 Task: Look for space in Pamplona, Spain from 1st July, 2023 to 8th July, 2023 for 2 adults, 1 child in price range Rs.15000 to Rs.20000. Place can be entire place with 1  bedroom having 1 bed and 1 bathroom. Property type can be house, flat, guest house, hotel. Amenities needed are: washing machine. Booking option can be shelf check-in. Required host language is English.
Action: Mouse moved to (283, 135)
Screenshot: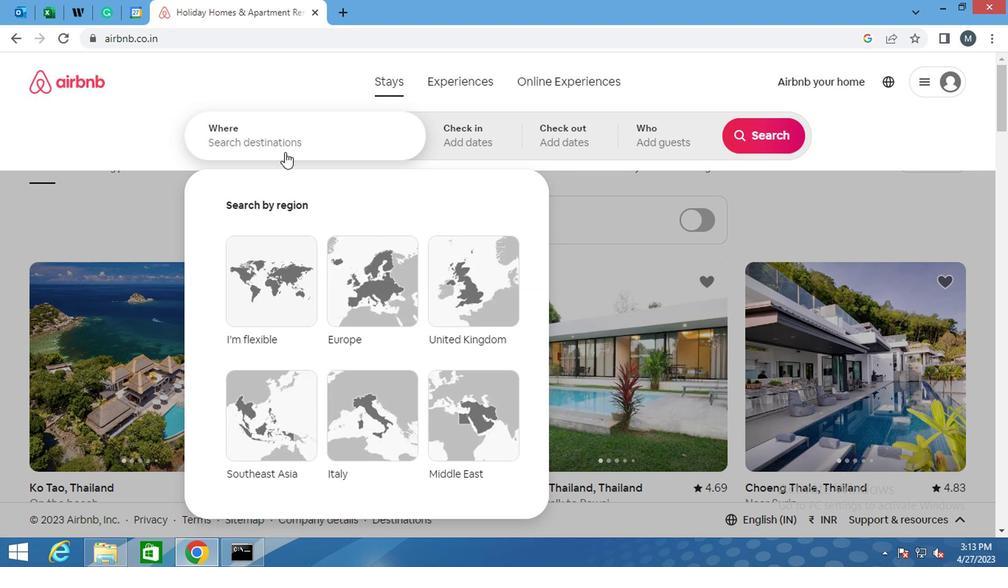 
Action: Mouse pressed left at (283, 135)
Screenshot: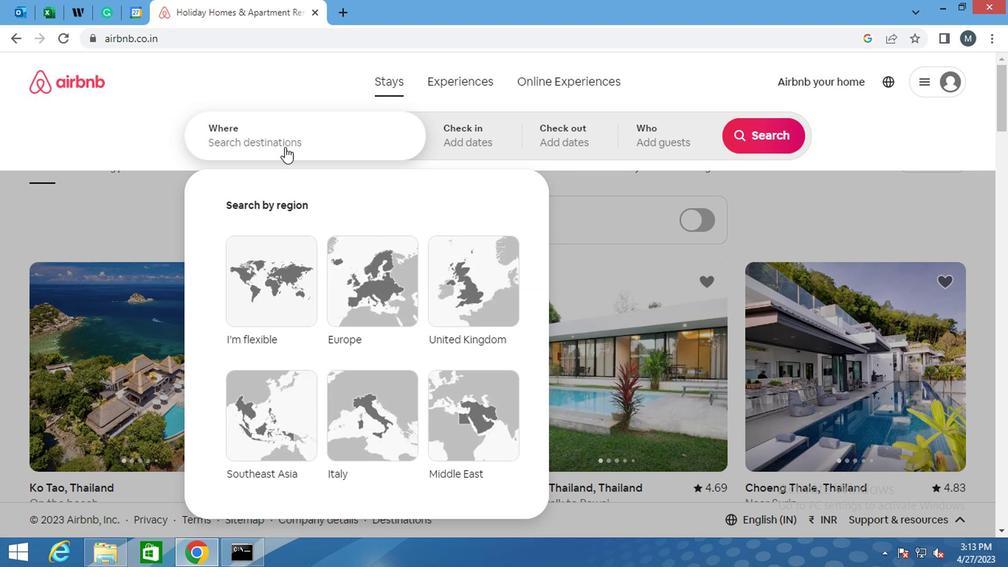 
Action: Key pressed <Key.shift><Key.shift><Key.shift>PAMN<Key.backspace>PLO
Screenshot: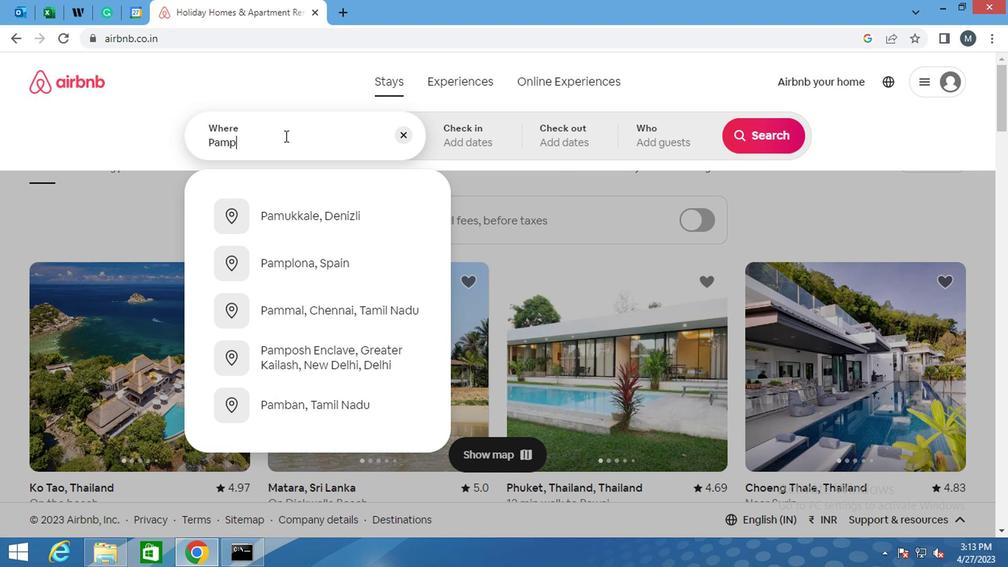 
Action: Mouse moved to (291, 227)
Screenshot: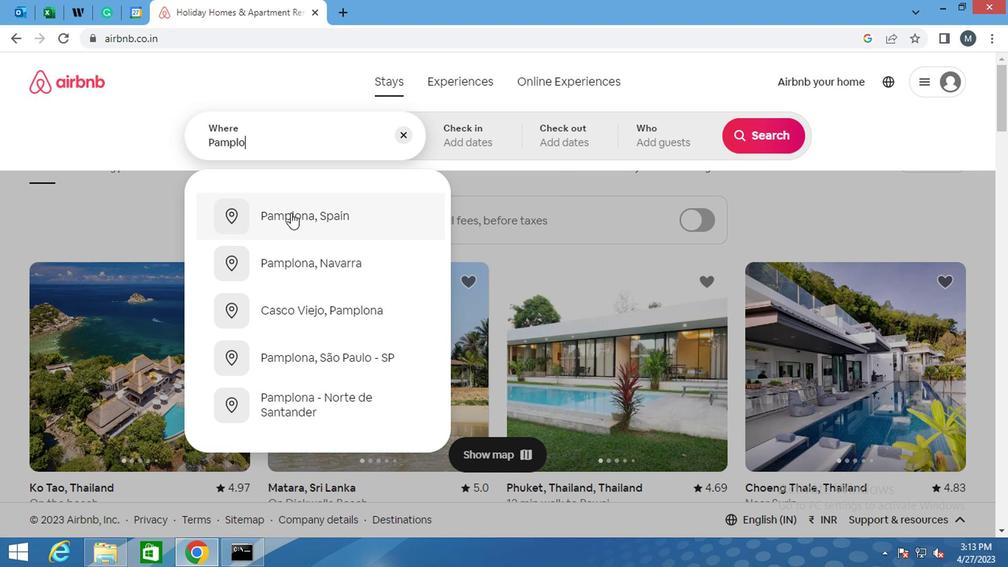 
Action: Mouse pressed left at (291, 227)
Screenshot: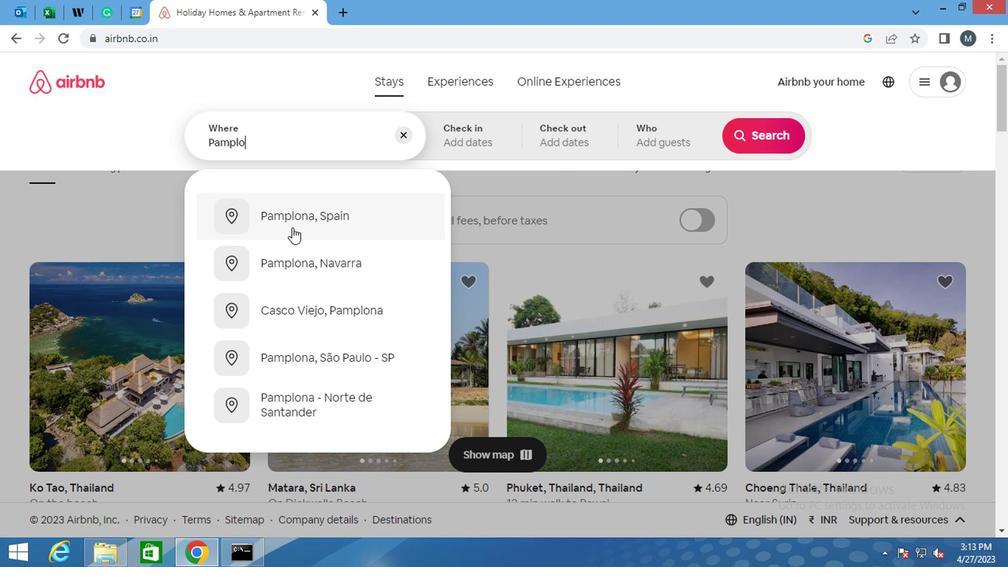 
Action: Mouse moved to (751, 255)
Screenshot: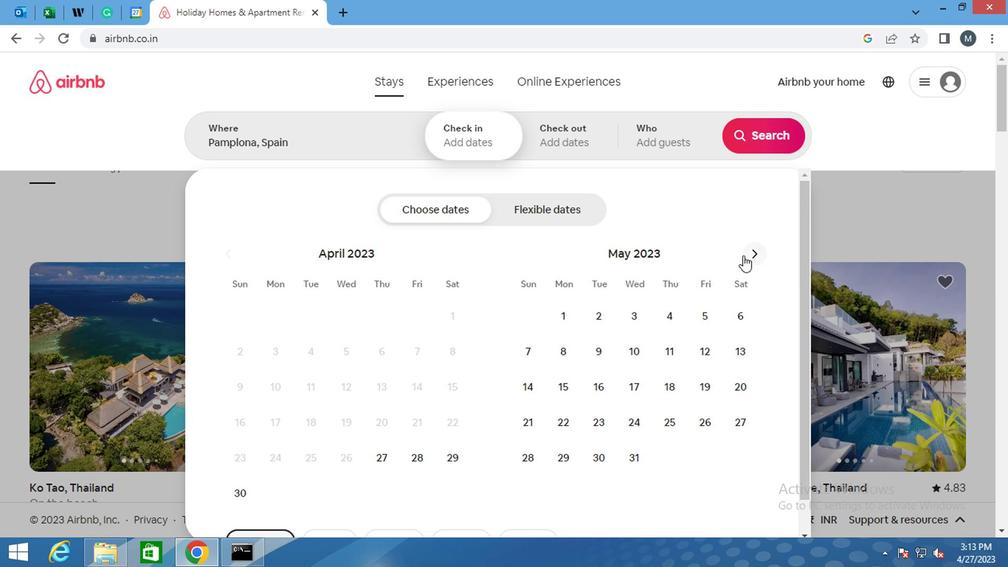 
Action: Mouse pressed left at (751, 255)
Screenshot: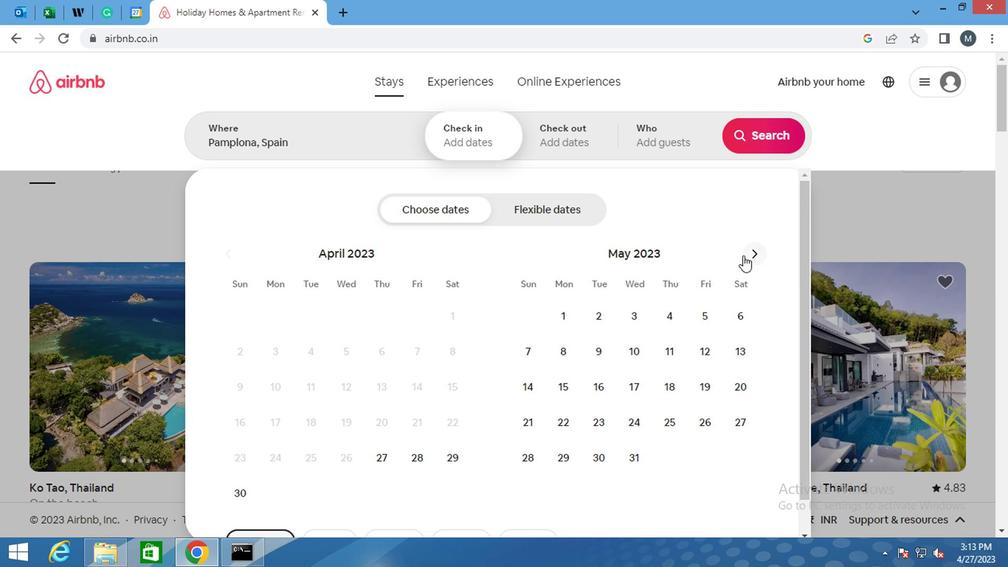 
Action: Mouse pressed left at (751, 255)
Screenshot: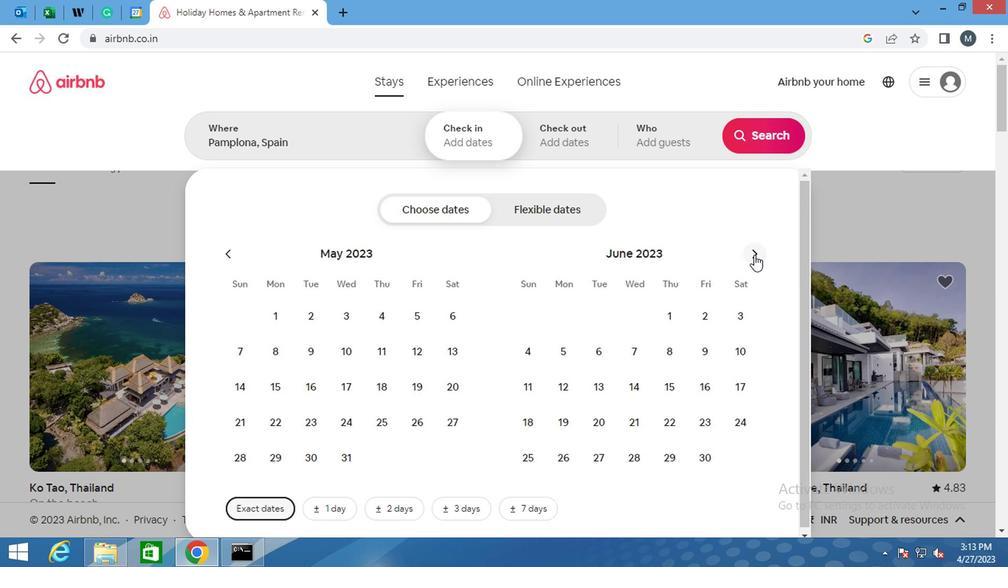 
Action: Mouse moved to (737, 316)
Screenshot: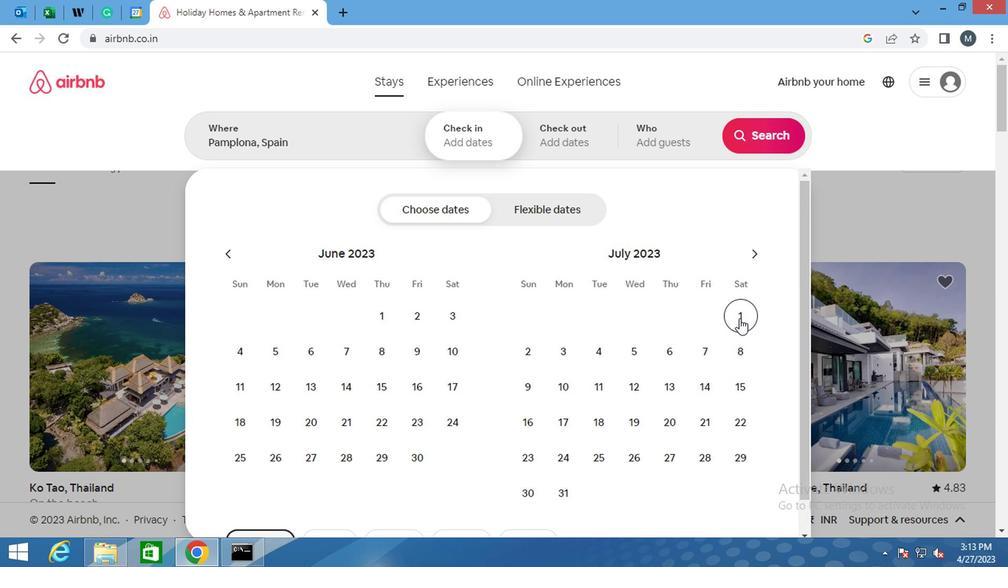 
Action: Mouse pressed left at (737, 316)
Screenshot: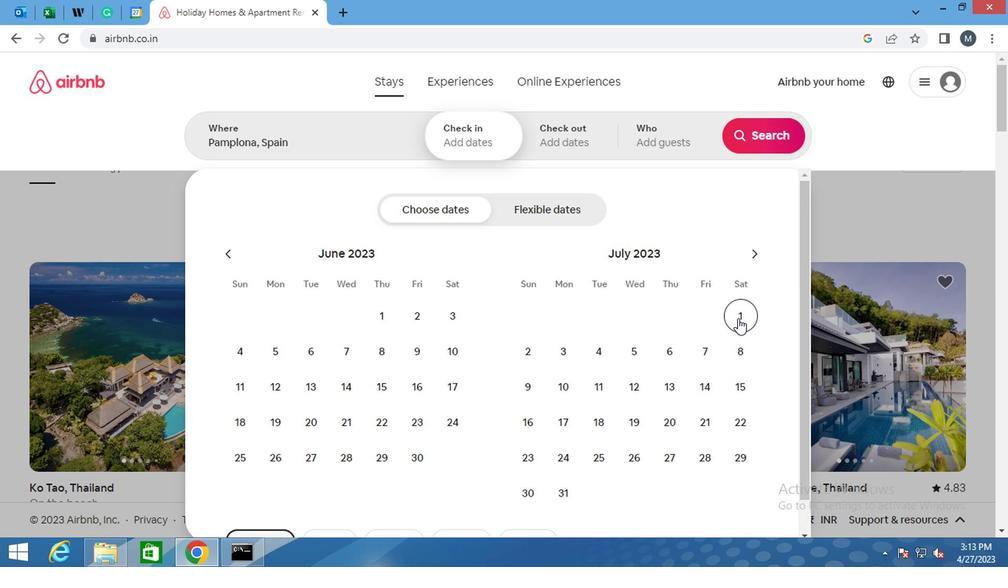 
Action: Mouse moved to (735, 346)
Screenshot: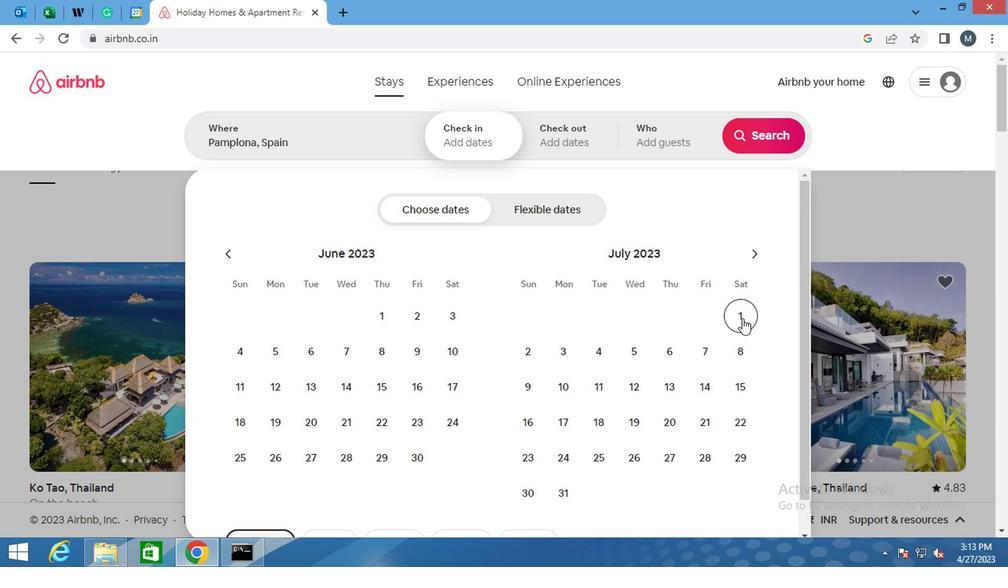 
Action: Mouse pressed left at (735, 346)
Screenshot: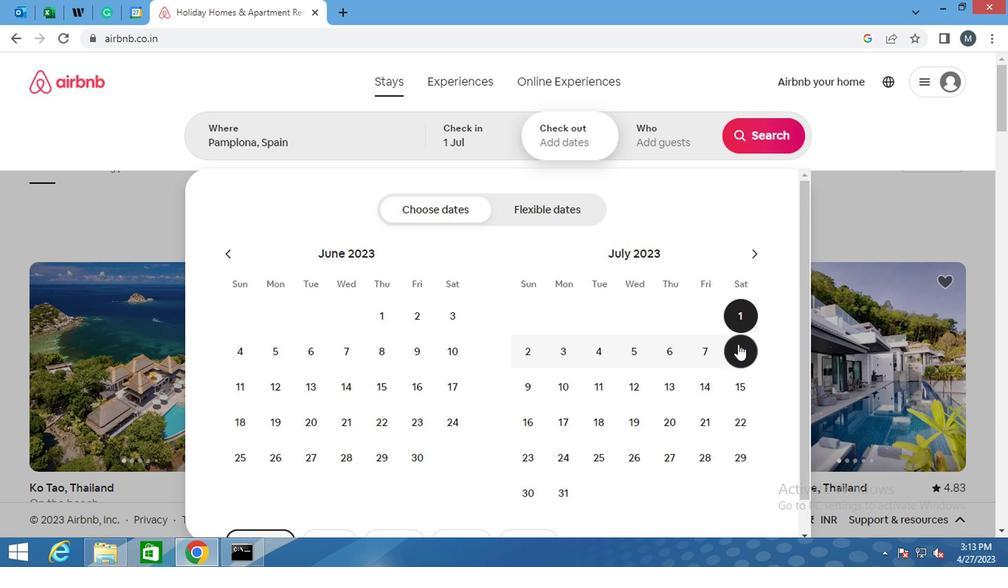 
Action: Mouse moved to (682, 142)
Screenshot: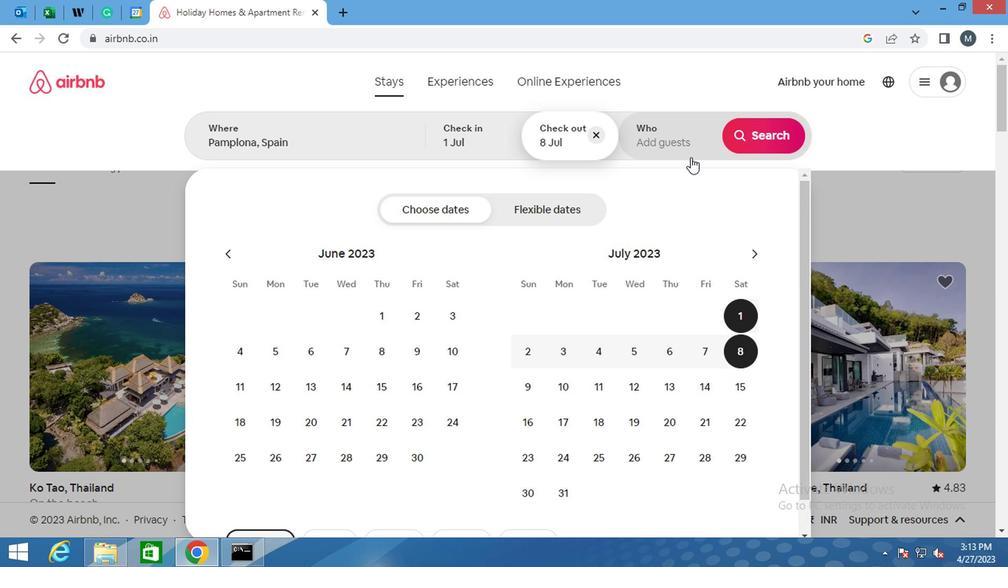 
Action: Mouse pressed left at (682, 142)
Screenshot: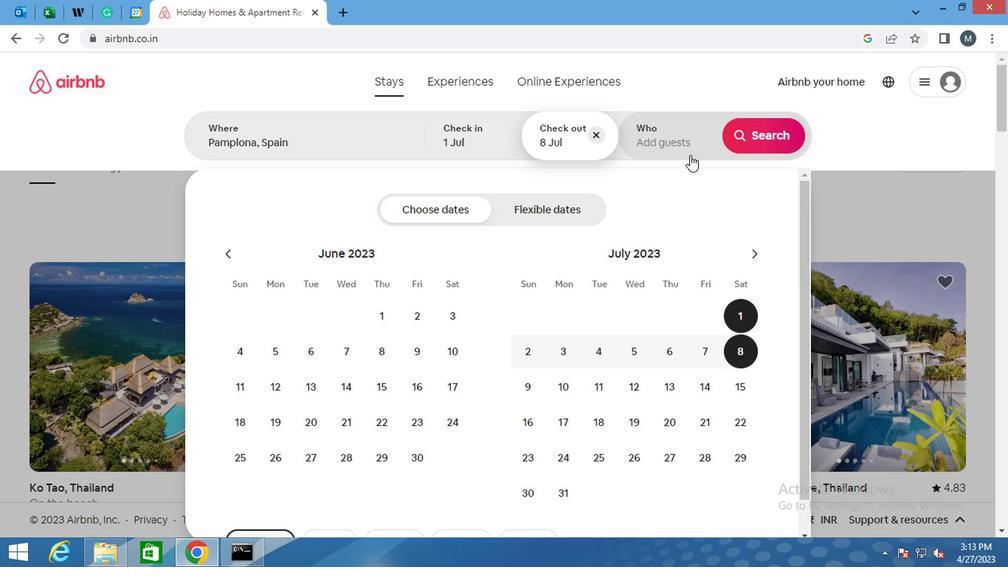 
Action: Mouse moved to (770, 209)
Screenshot: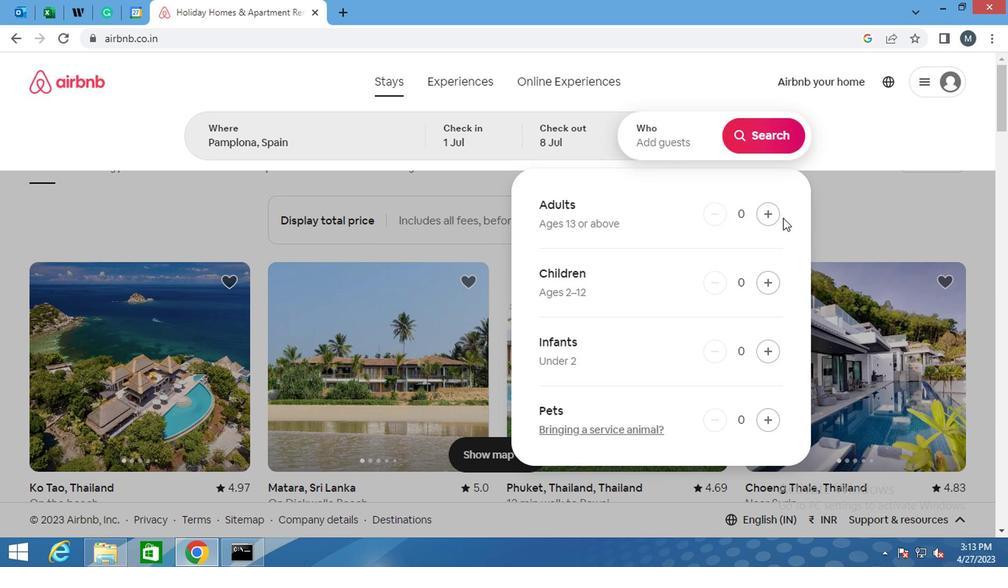 
Action: Mouse pressed left at (770, 209)
Screenshot: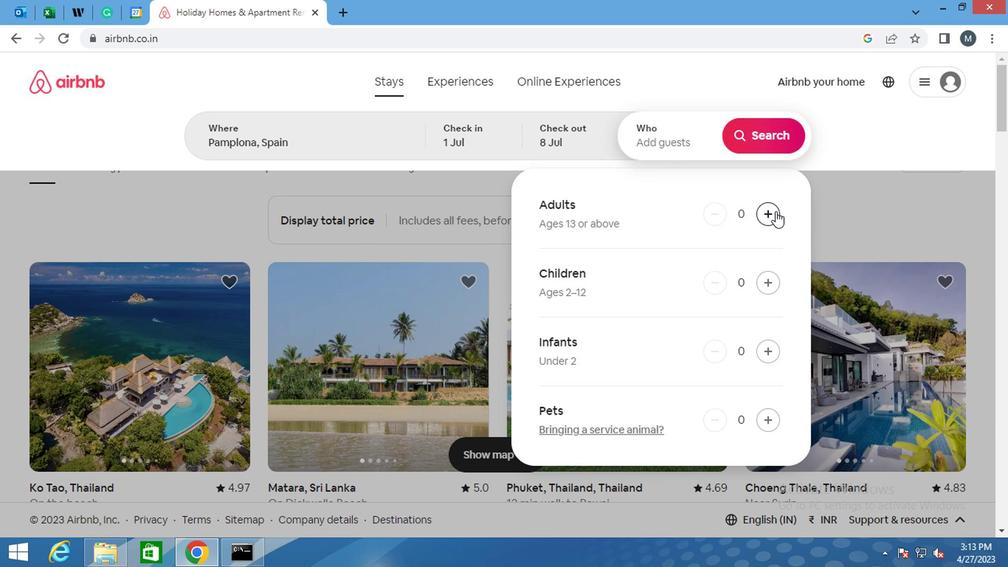 
Action: Mouse pressed left at (770, 209)
Screenshot: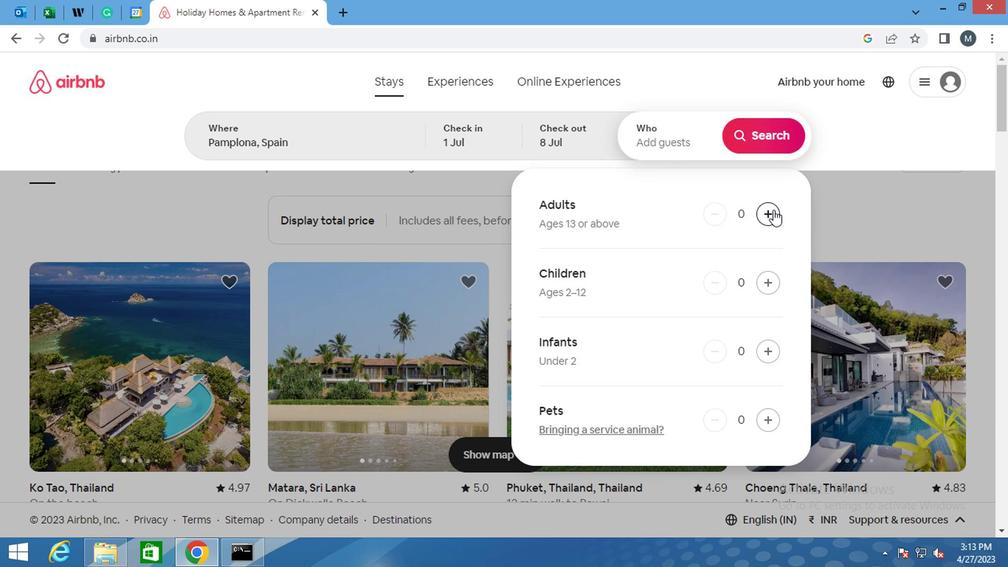 
Action: Mouse moved to (759, 284)
Screenshot: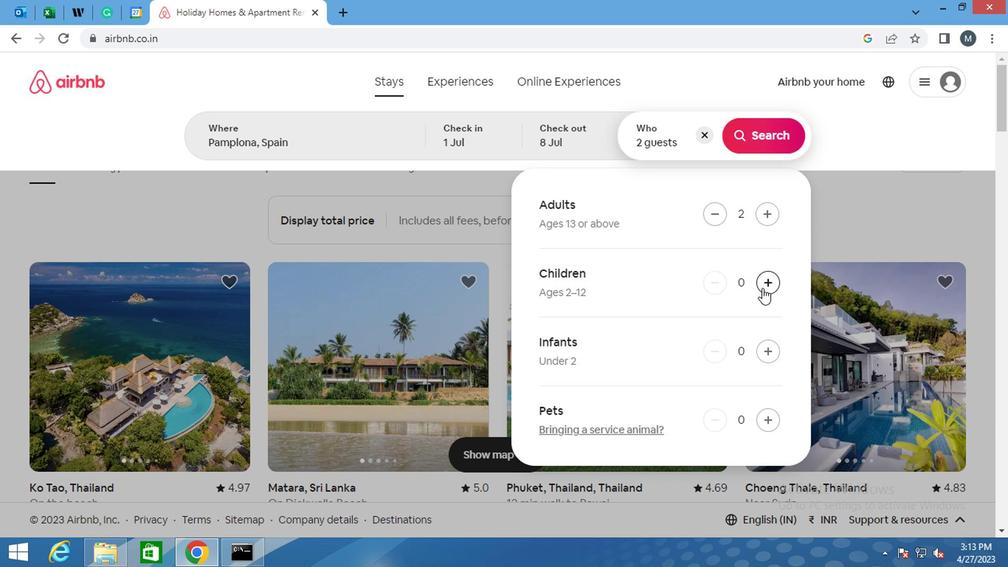 
Action: Mouse pressed left at (759, 284)
Screenshot: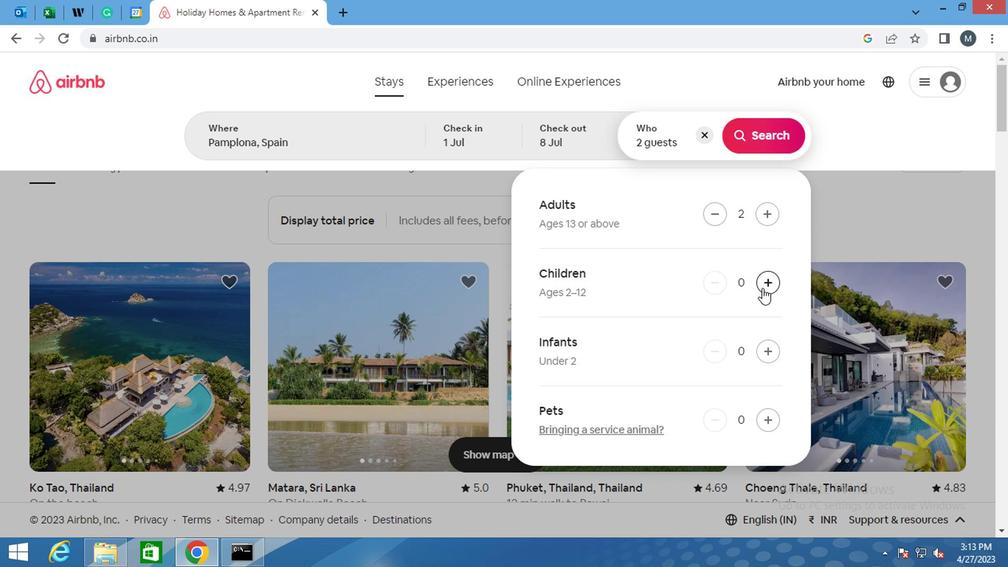 
Action: Mouse moved to (747, 140)
Screenshot: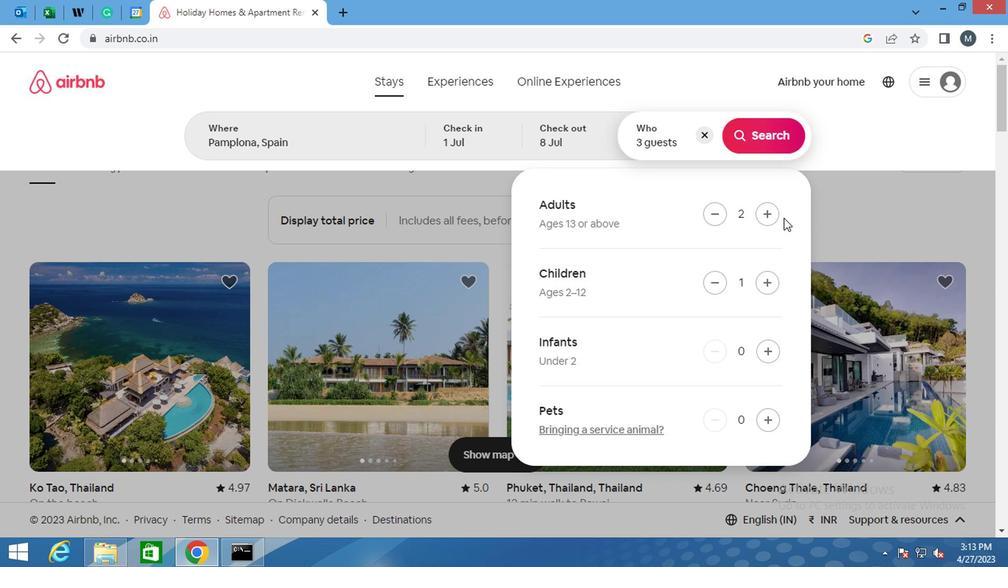 
Action: Mouse pressed left at (747, 140)
Screenshot: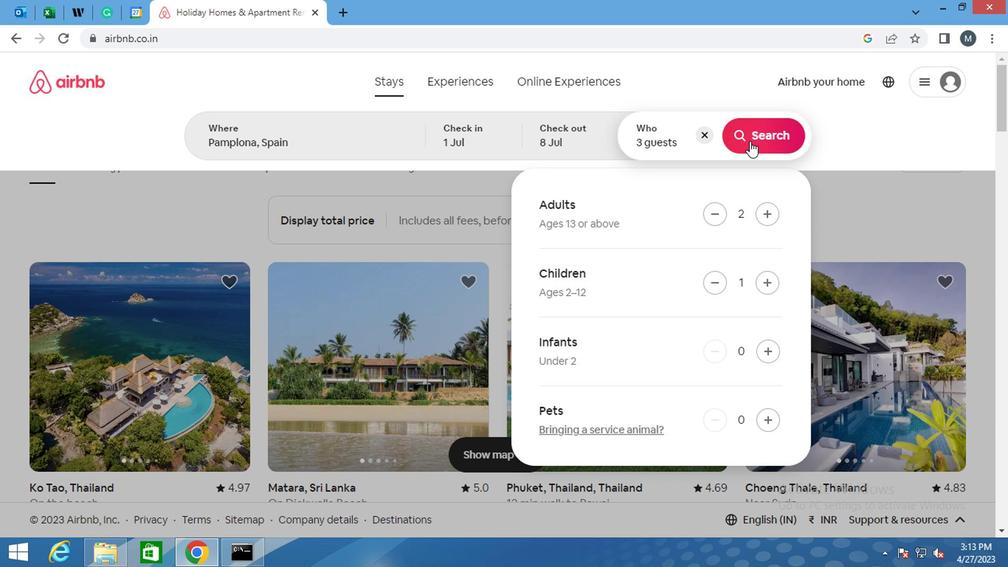 
Action: Mouse moved to (909, 139)
Screenshot: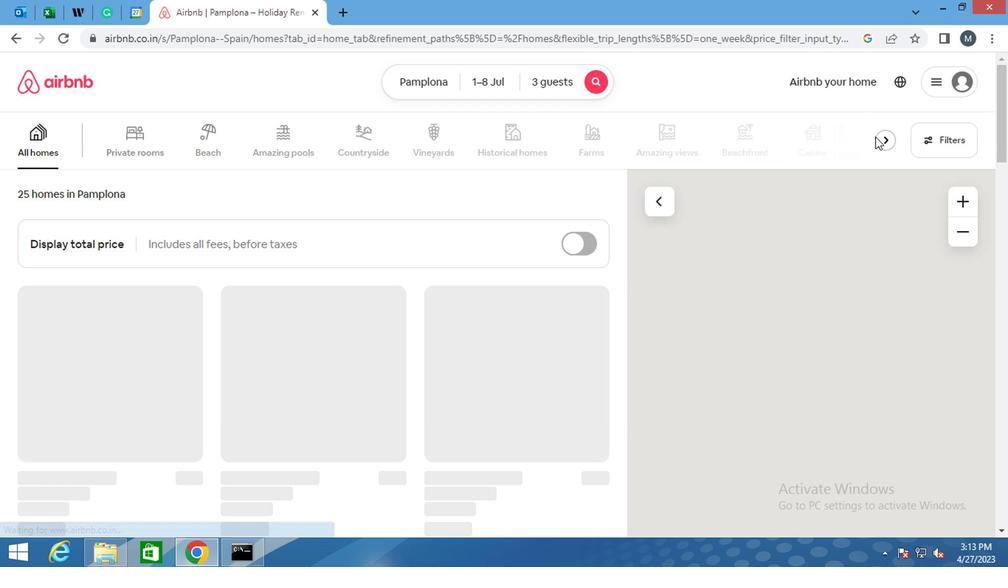 
Action: Mouse pressed left at (909, 139)
Screenshot: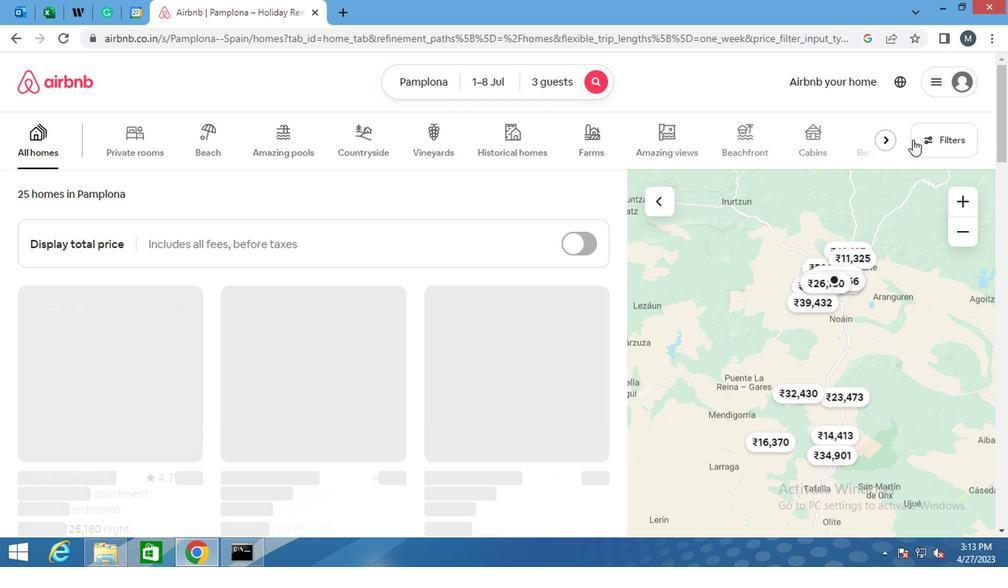 
Action: Mouse moved to (399, 323)
Screenshot: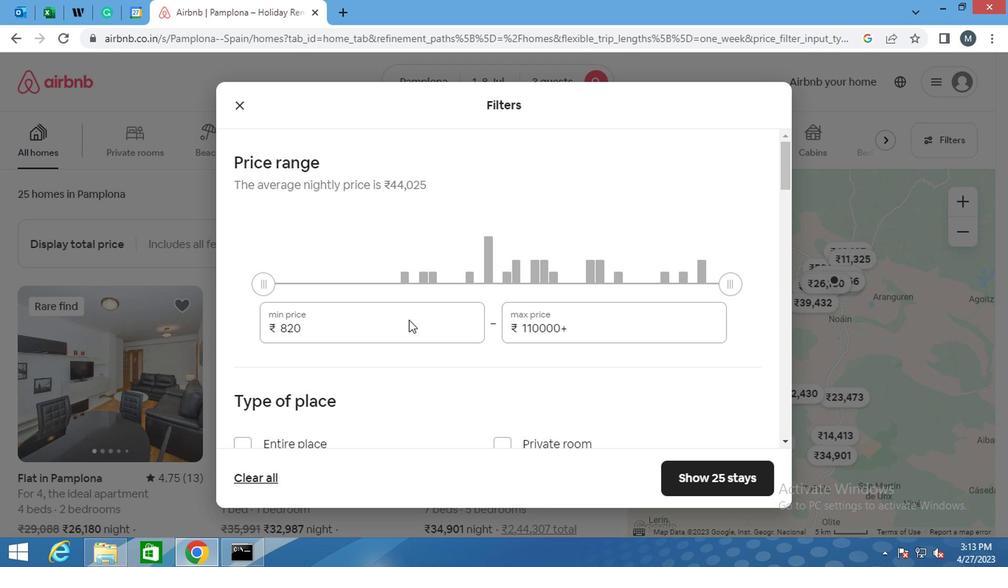 
Action: Mouse pressed left at (399, 323)
Screenshot: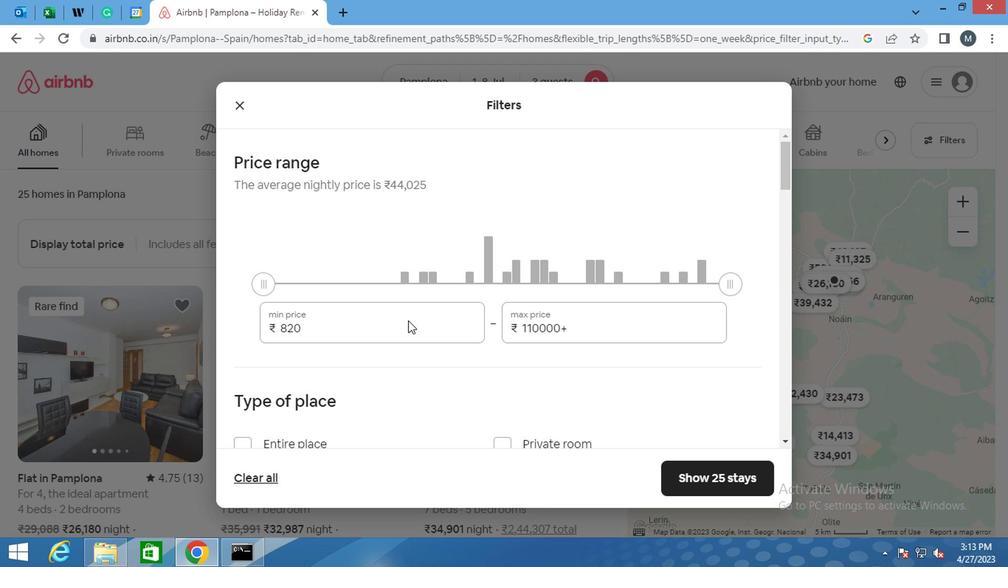 
Action: Mouse pressed left at (399, 323)
Screenshot: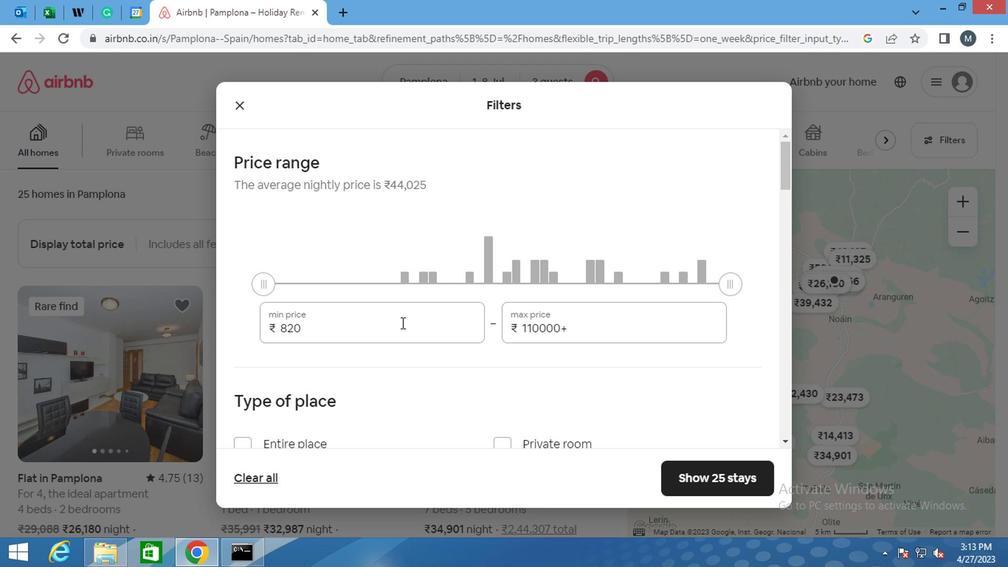 
Action: Mouse moved to (399, 323)
Screenshot: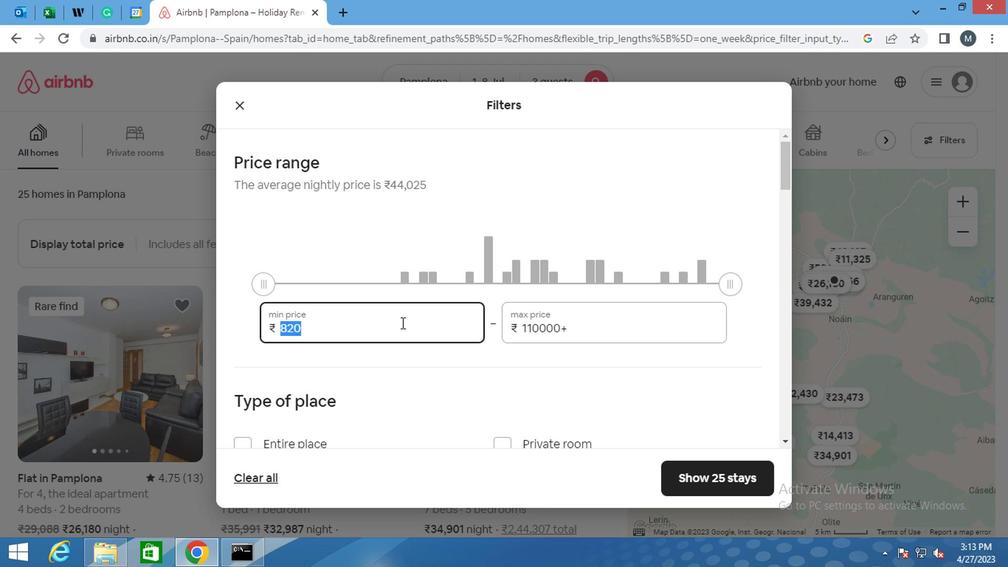 
Action: Key pressed 15000
Screenshot: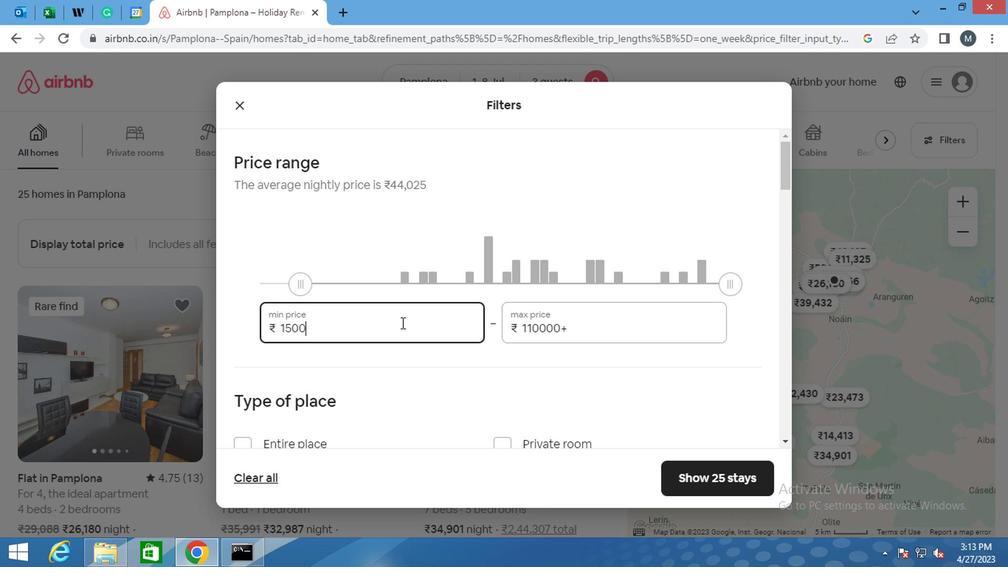 
Action: Mouse moved to (590, 326)
Screenshot: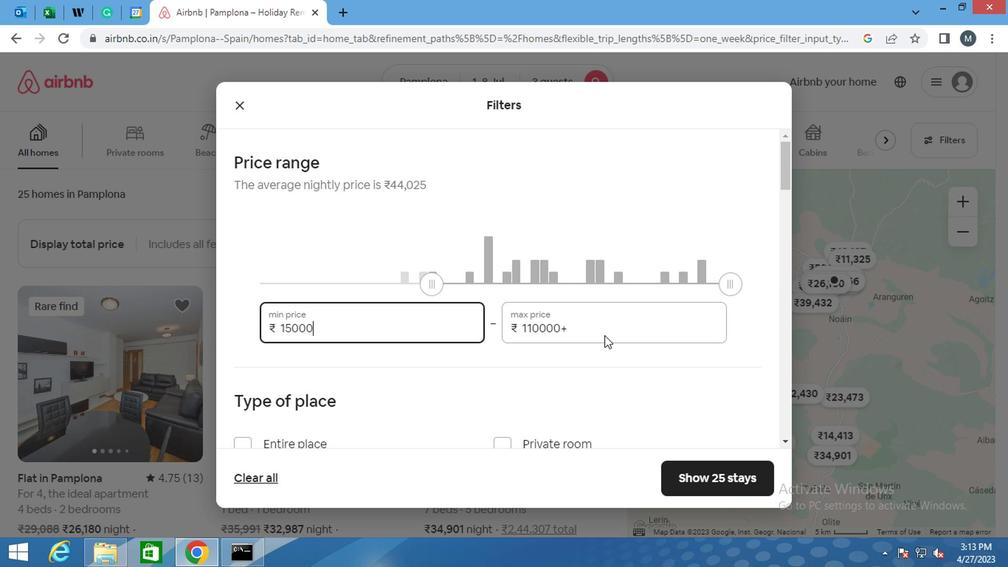 
Action: Mouse pressed left at (590, 326)
Screenshot: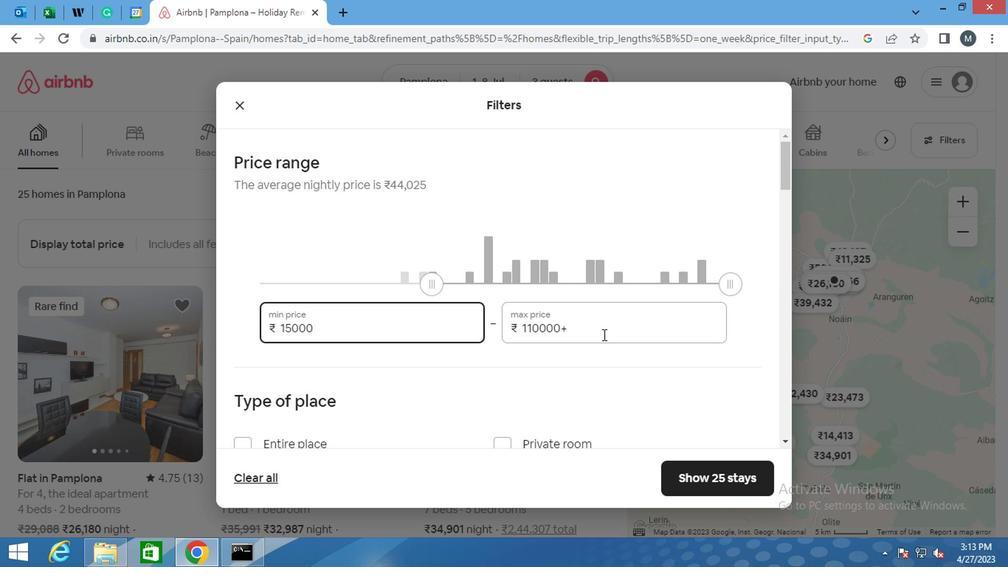 
Action: Mouse moved to (491, 330)
Screenshot: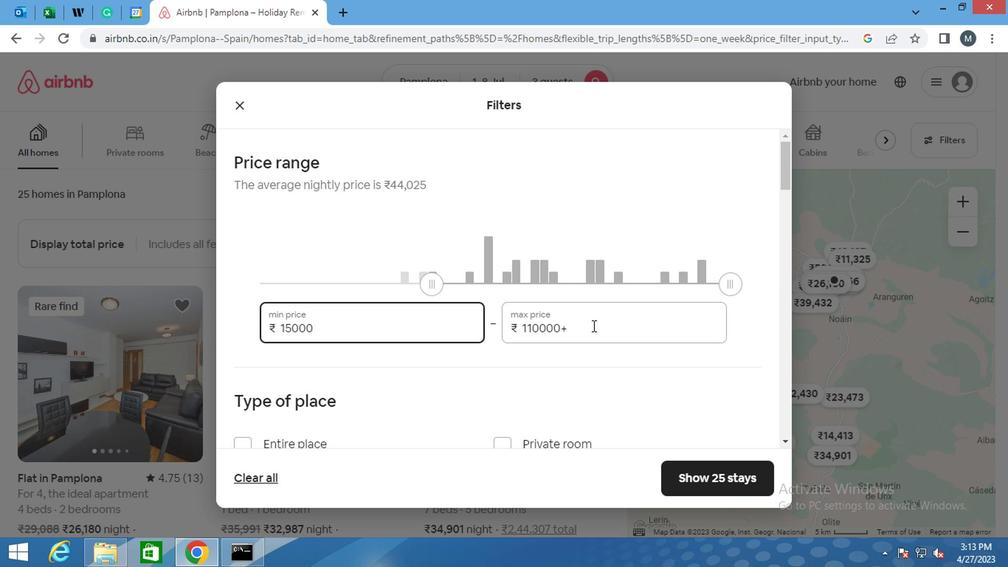 
Action: Key pressed 20000
Screenshot: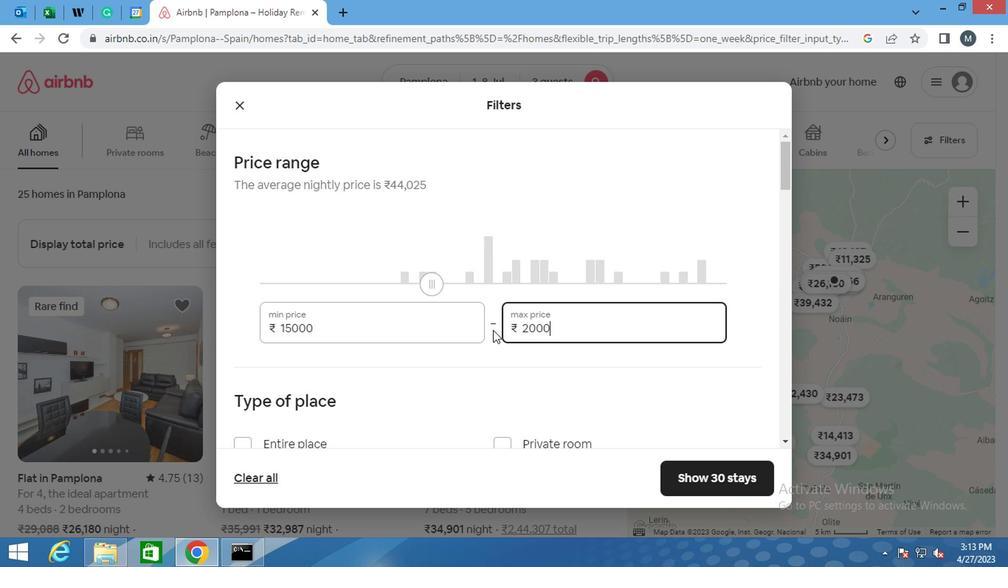 
Action: Mouse moved to (468, 309)
Screenshot: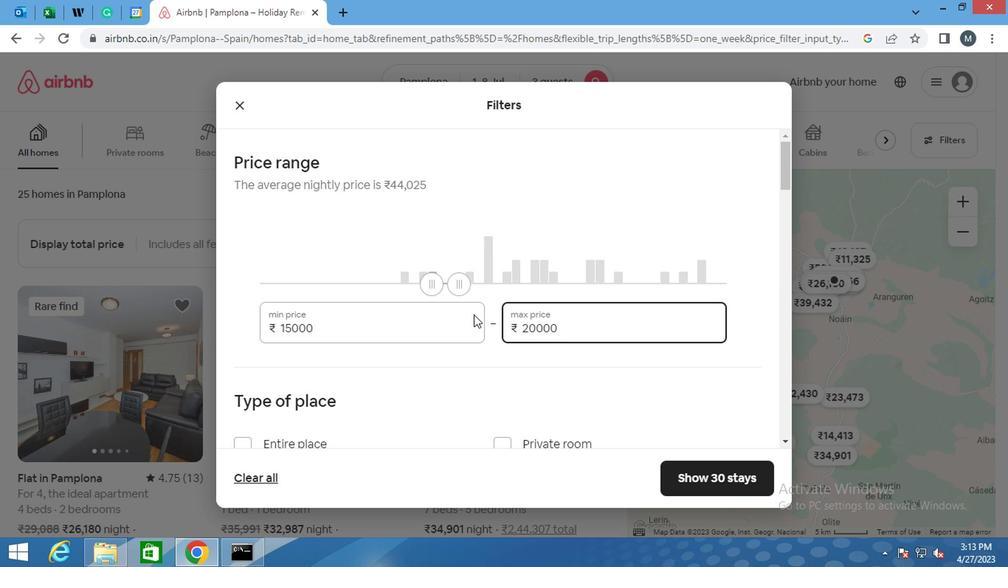 
Action: Mouse scrolled (468, 308) with delta (0, 0)
Screenshot: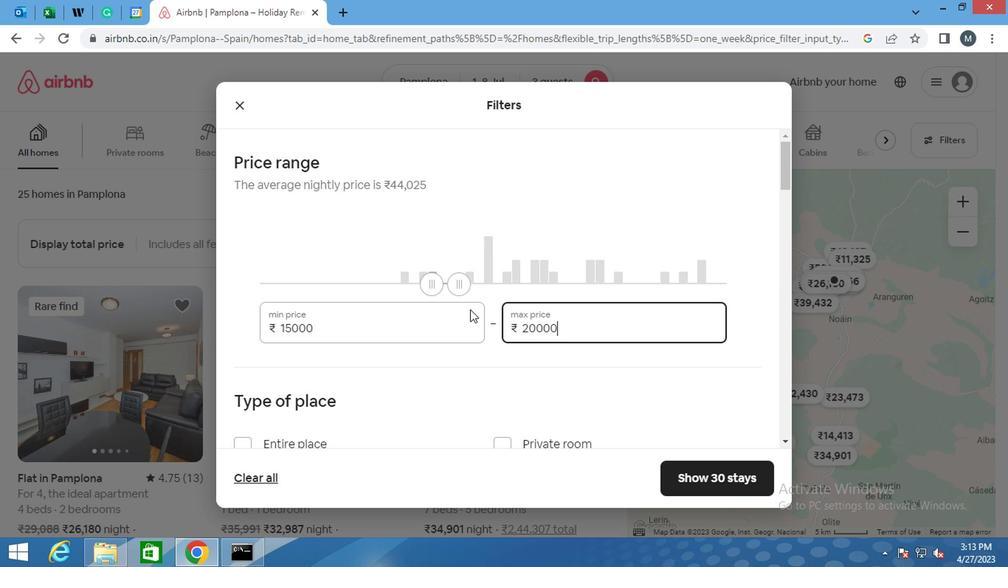 
Action: Mouse moved to (468, 309)
Screenshot: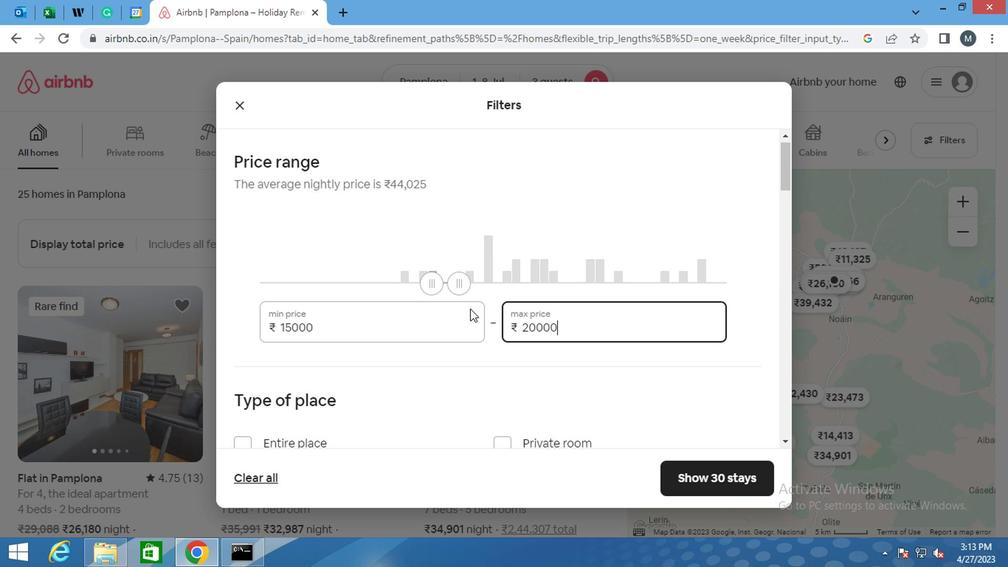 
Action: Mouse scrolled (468, 308) with delta (0, 0)
Screenshot: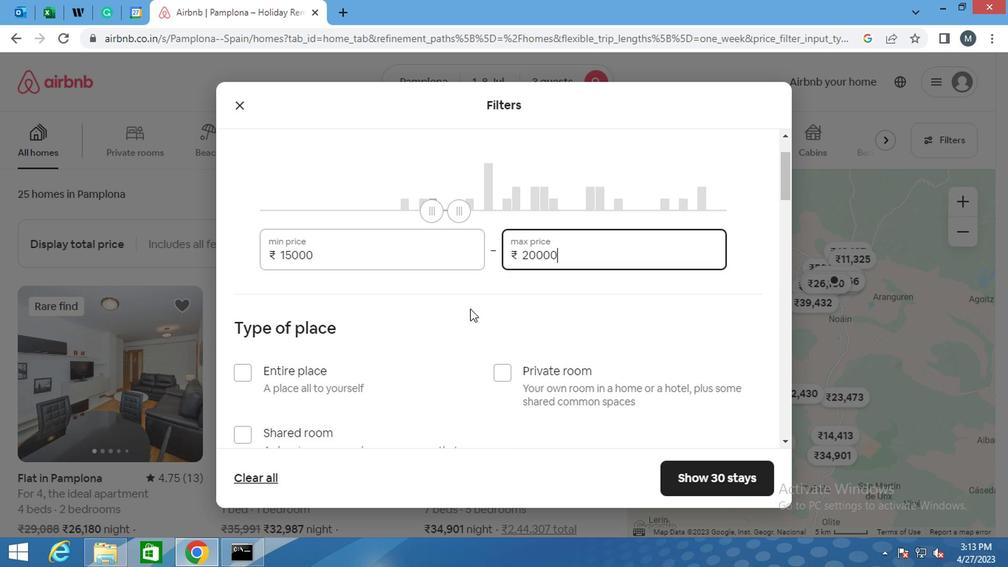 
Action: Mouse moved to (461, 310)
Screenshot: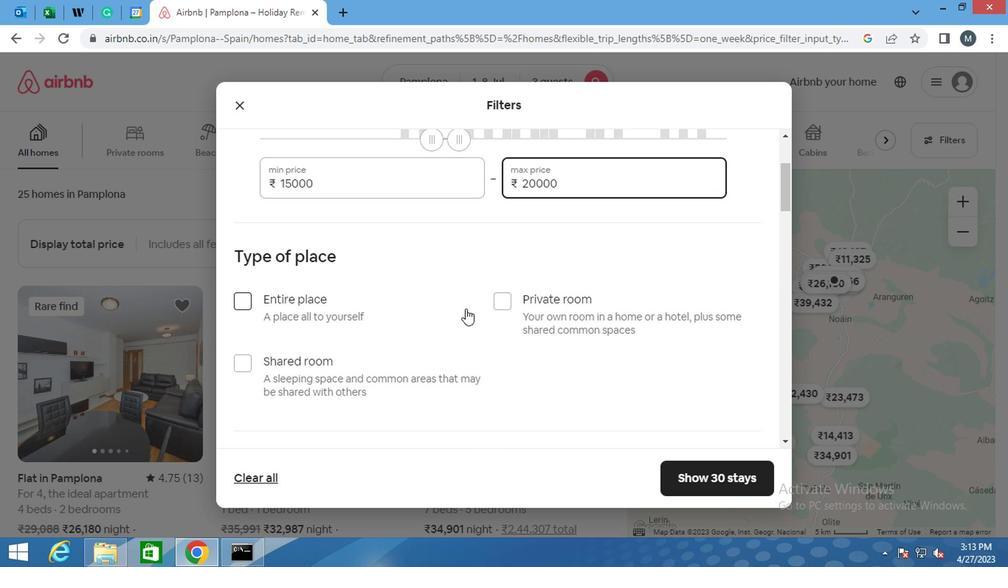 
Action: Mouse scrolled (461, 310) with delta (0, 0)
Screenshot: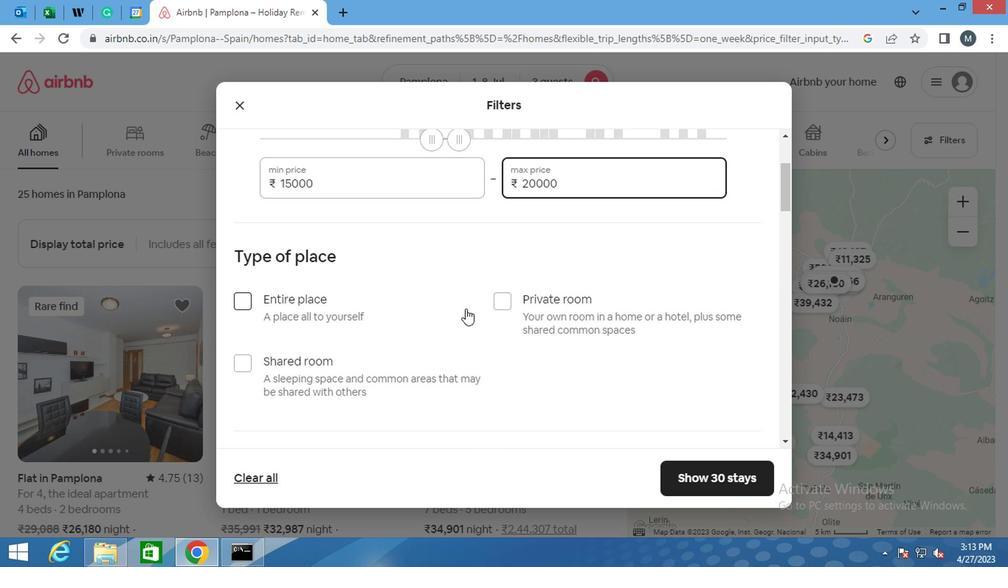 
Action: Mouse moved to (233, 220)
Screenshot: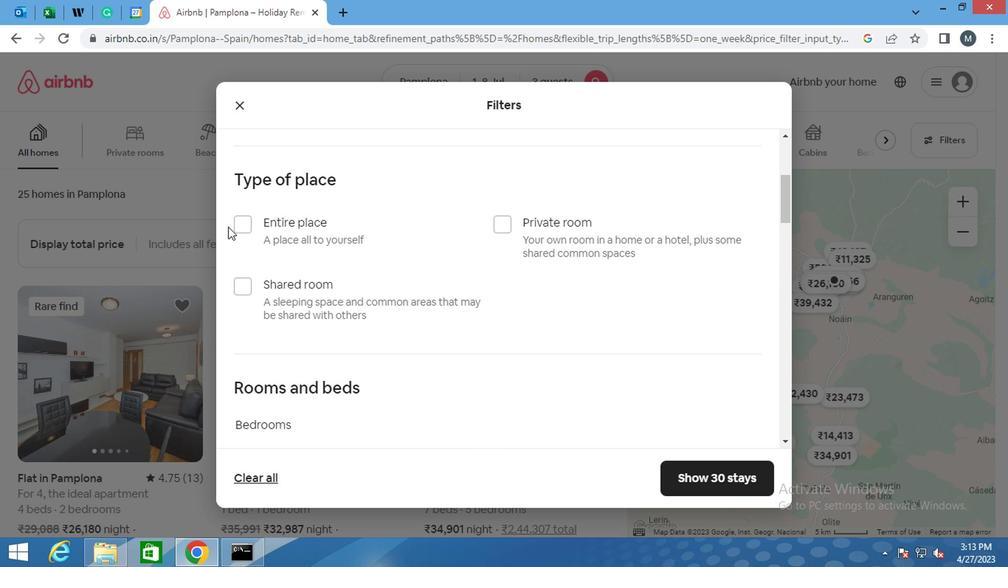 
Action: Mouse pressed left at (233, 220)
Screenshot: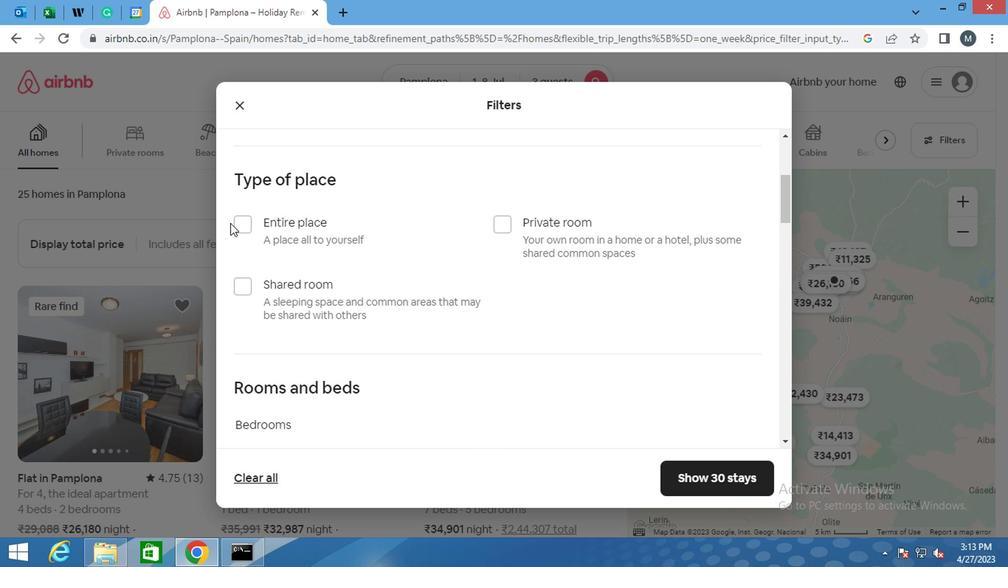
Action: Mouse moved to (461, 261)
Screenshot: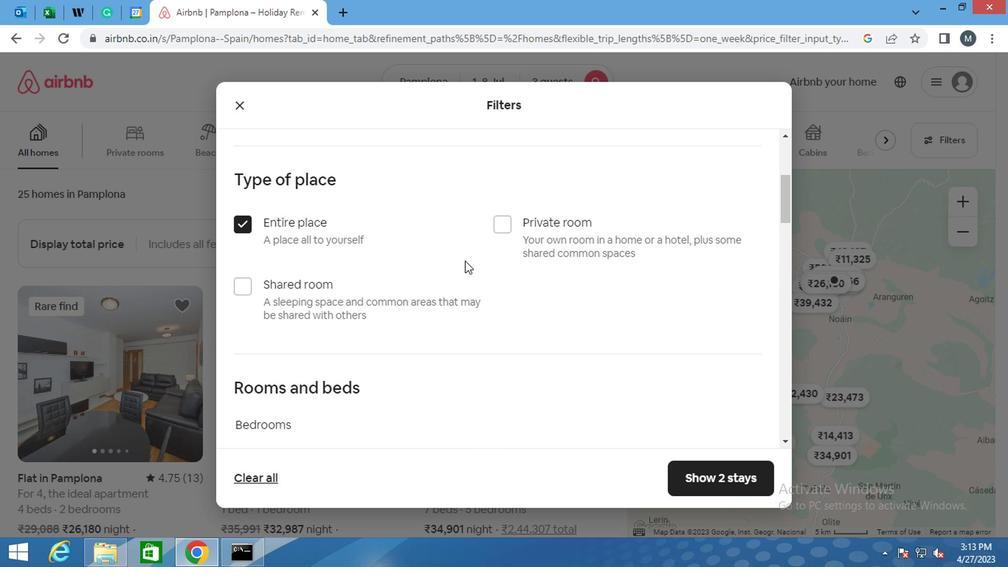
Action: Mouse scrolled (461, 260) with delta (0, 0)
Screenshot: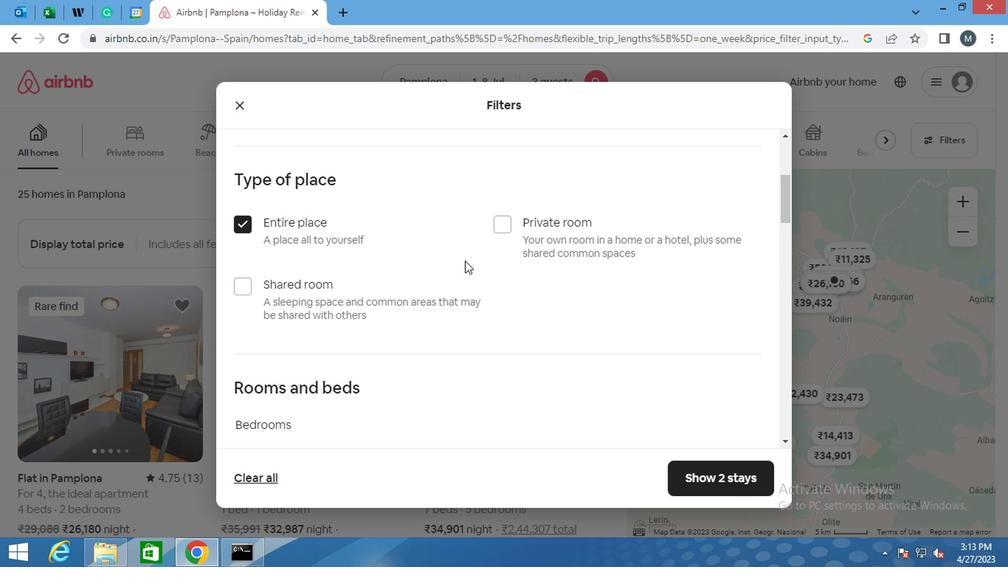 
Action: Mouse moved to (452, 266)
Screenshot: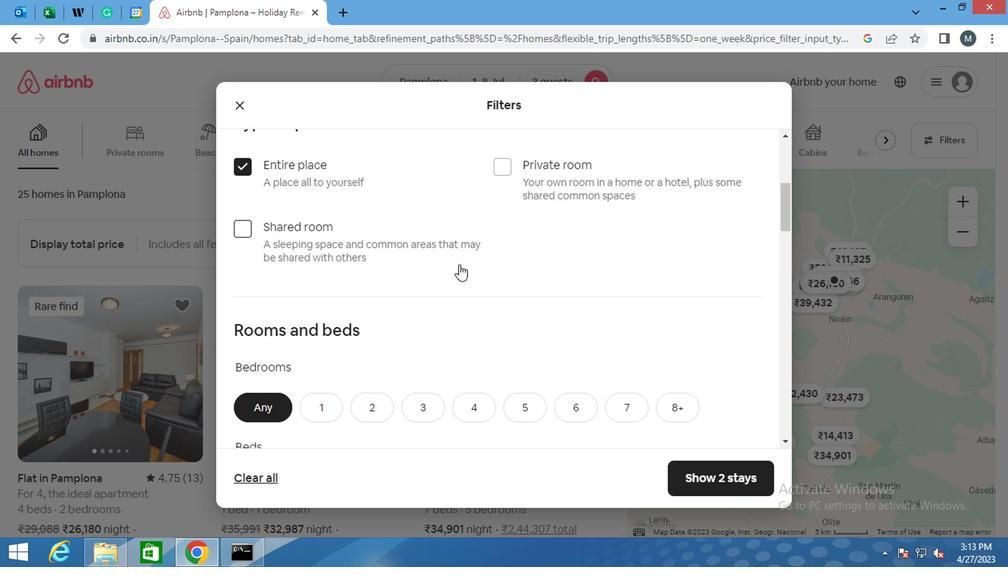 
Action: Mouse scrolled (452, 265) with delta (0, 0)
Screenshot: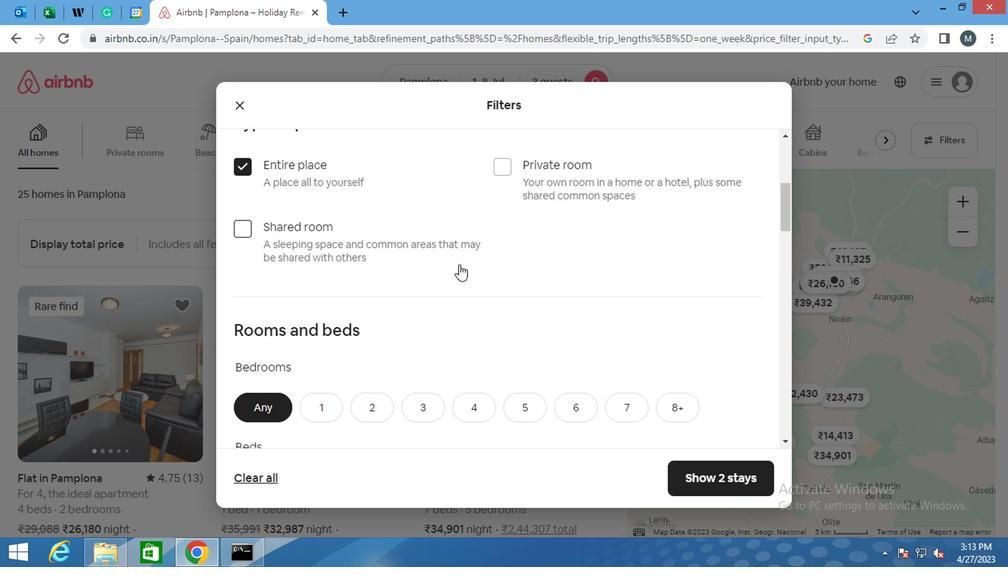 
Action: Mouse moved to (447, 271)
Screenshot: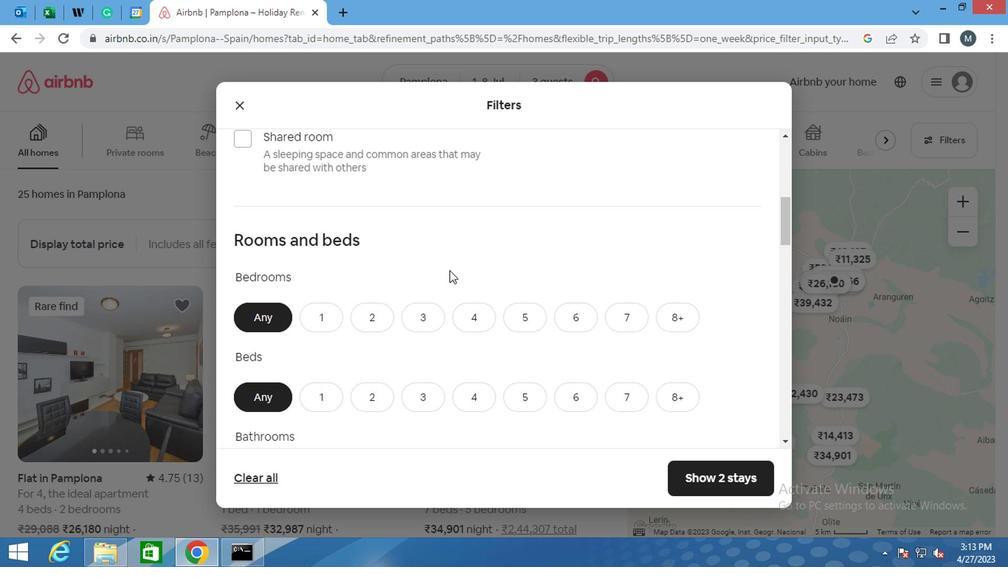 
Action: Mouse scrolled (447, 270) with delta (0, -1)
Screenshot: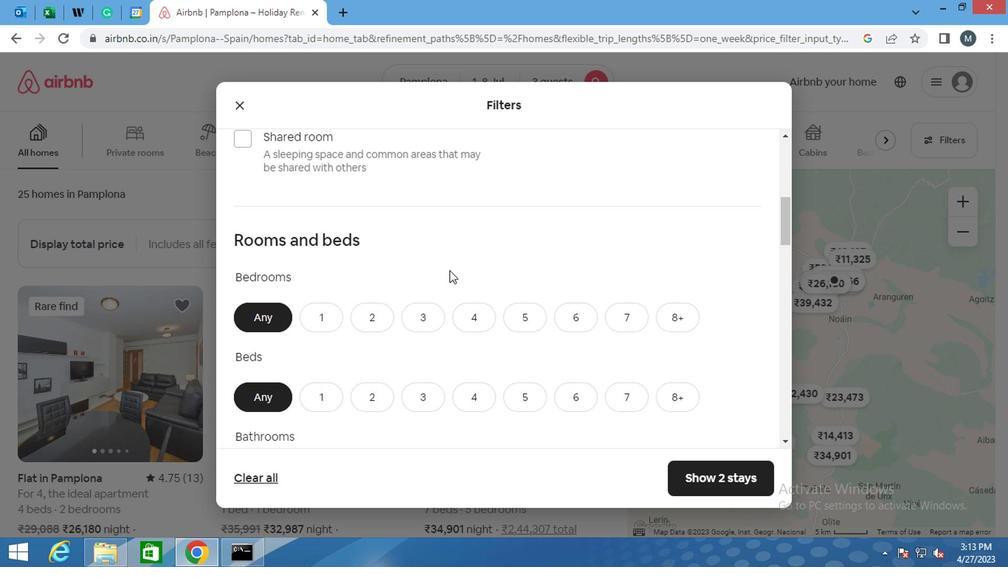 
Action: Mouse moved to (330, 243)
Screenshot: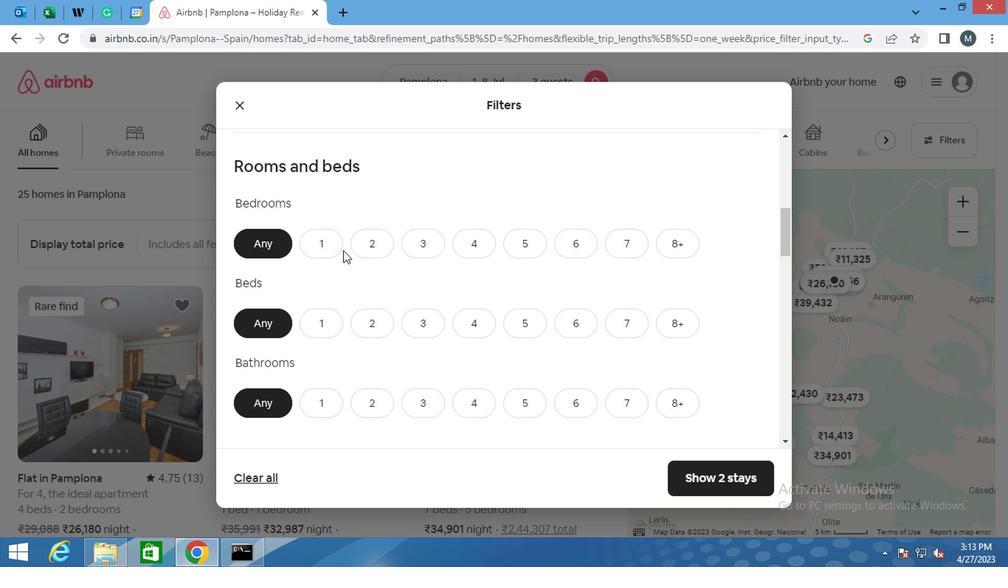 
Action: Mouse pressed left at (330, 243)
Screenshot: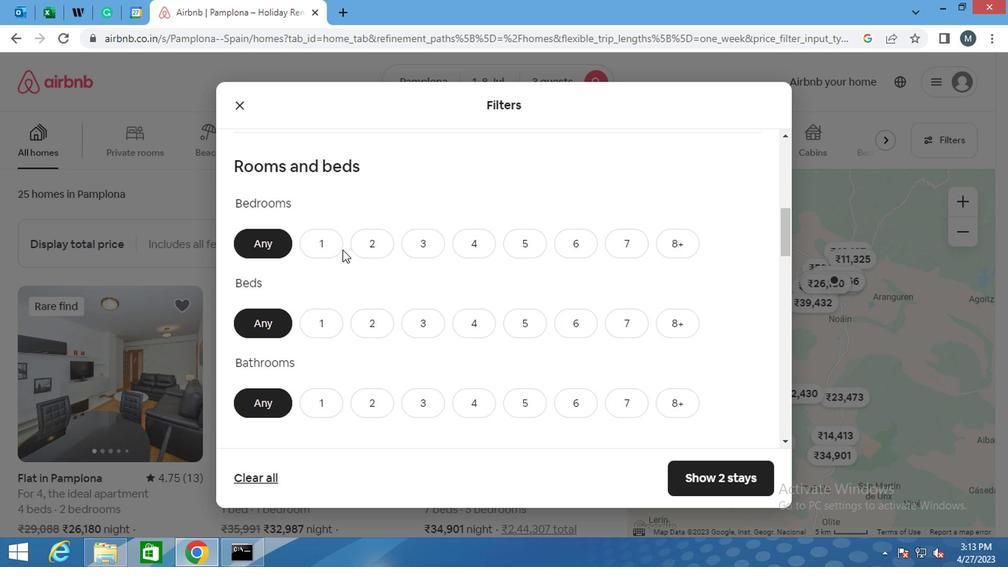 
Action: Mouse moved to (310, 333)
Screenshot: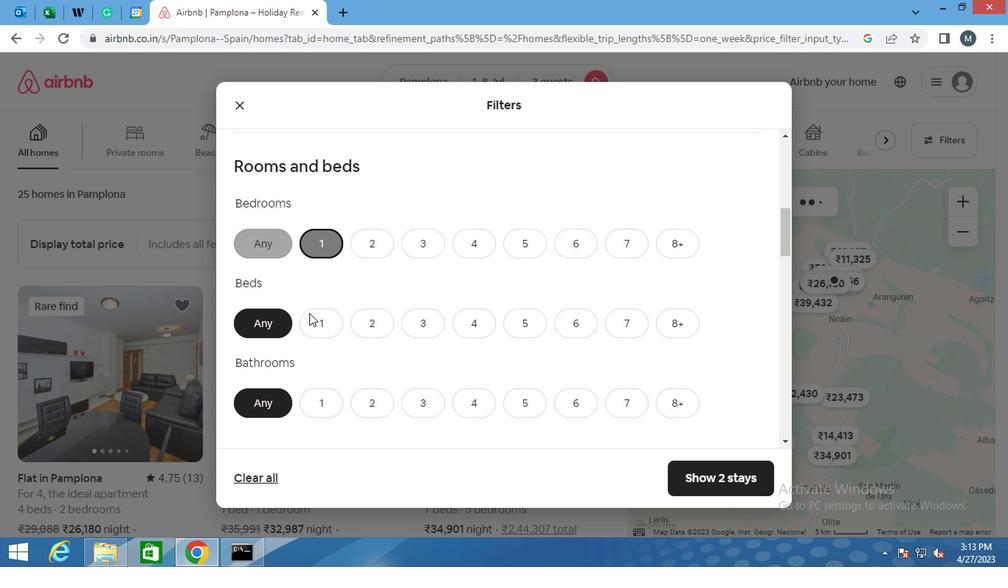 
Action: Mouse pressed left at (310, 333)
Screenshot: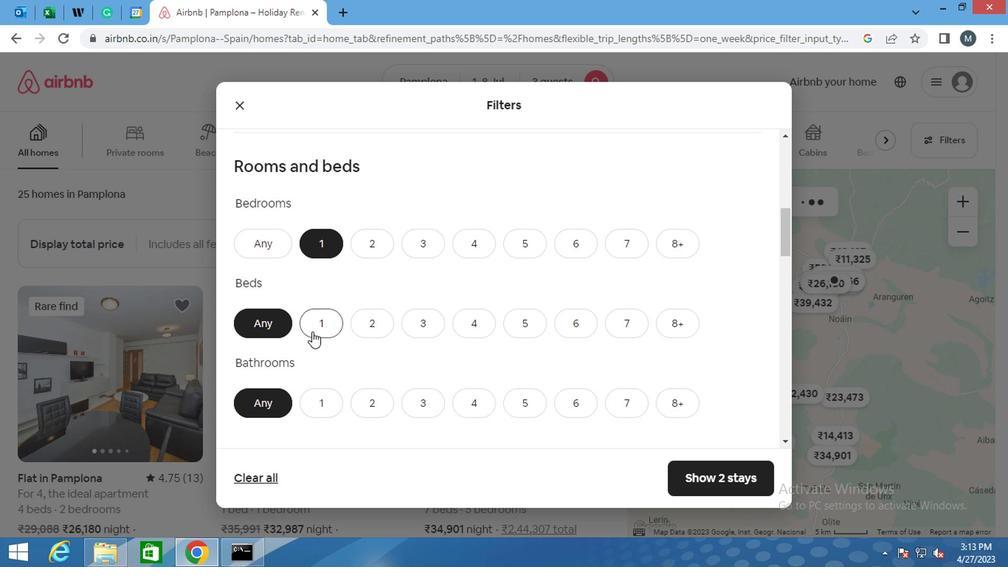 
Action: Mouse moved to (317, 403)
Screenshot: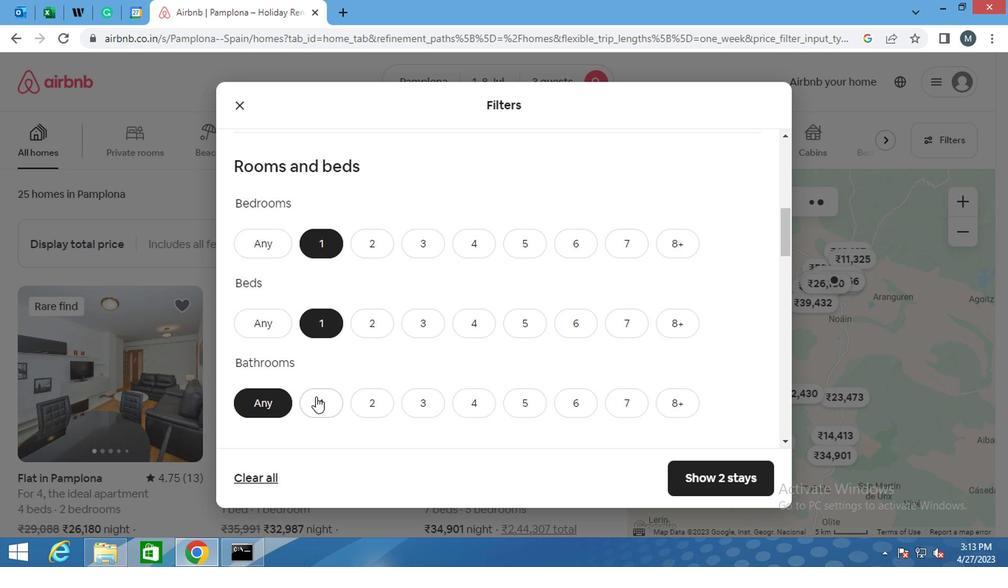 
Action: Mouse pressed left at (317, 403)
Screenshot: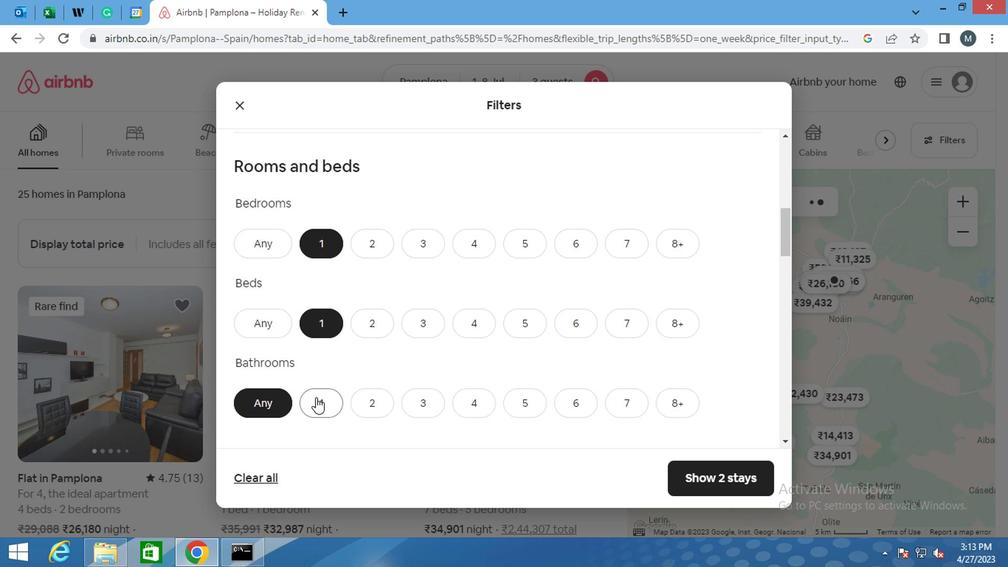 
Action: Mouse moved to (345, 306)
Screenshot: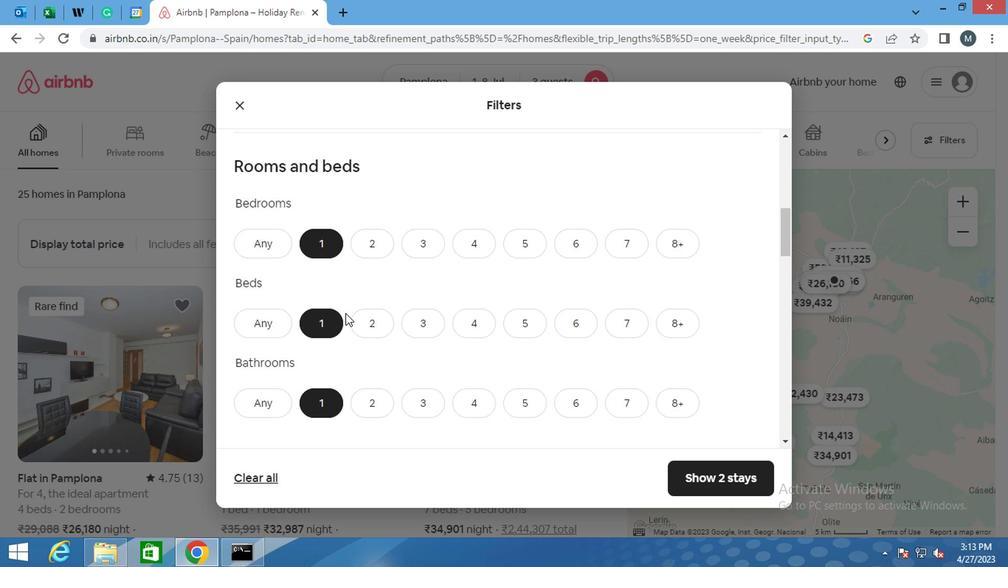 
Action: Mouse scrolled (345, 305) with delta (0, -1)
Screenshot: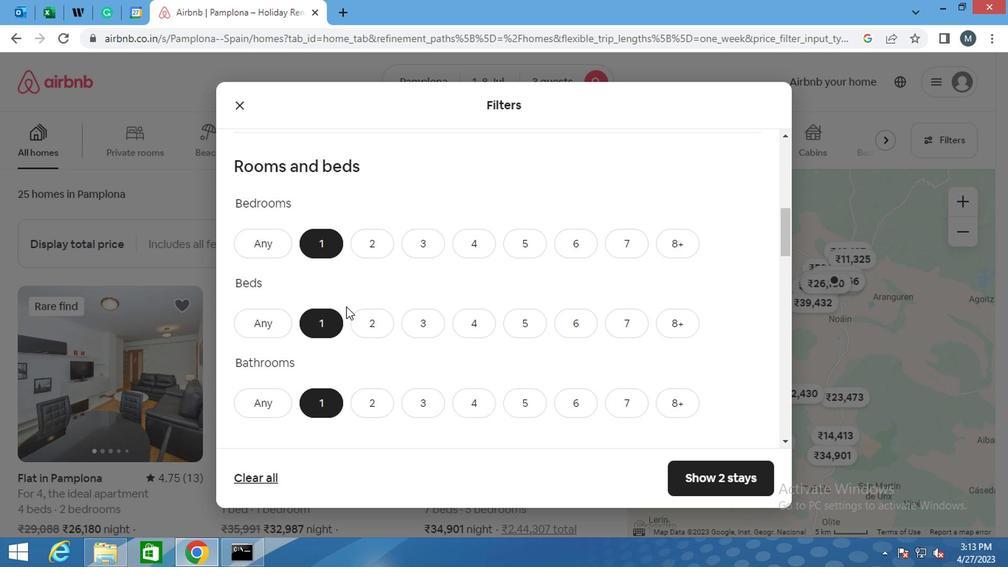 
Action: Mouse scrolled (345, 305) with delta (0, -1)
Screenshot: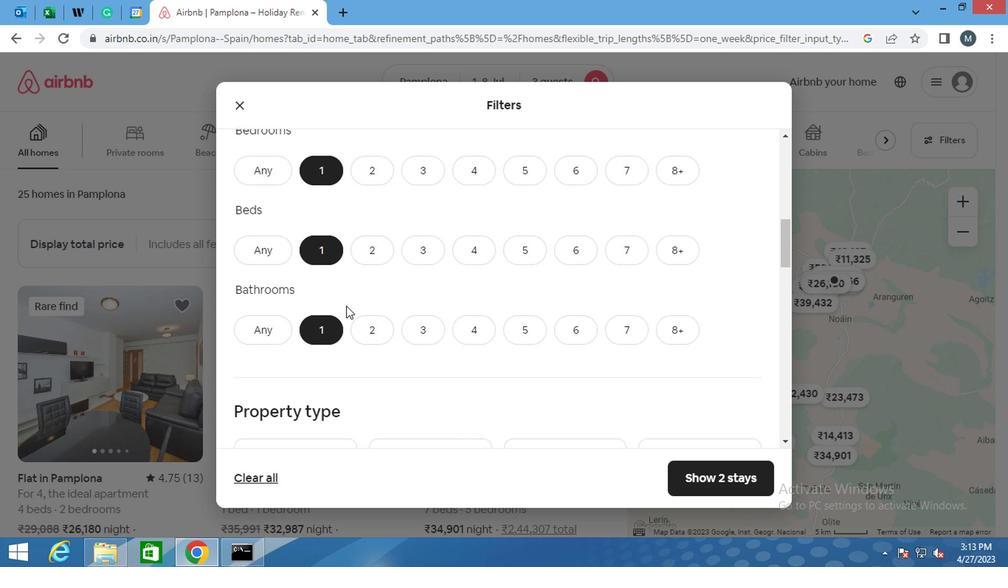 
Action: Mouse moved to (345, 307)
Screenshot: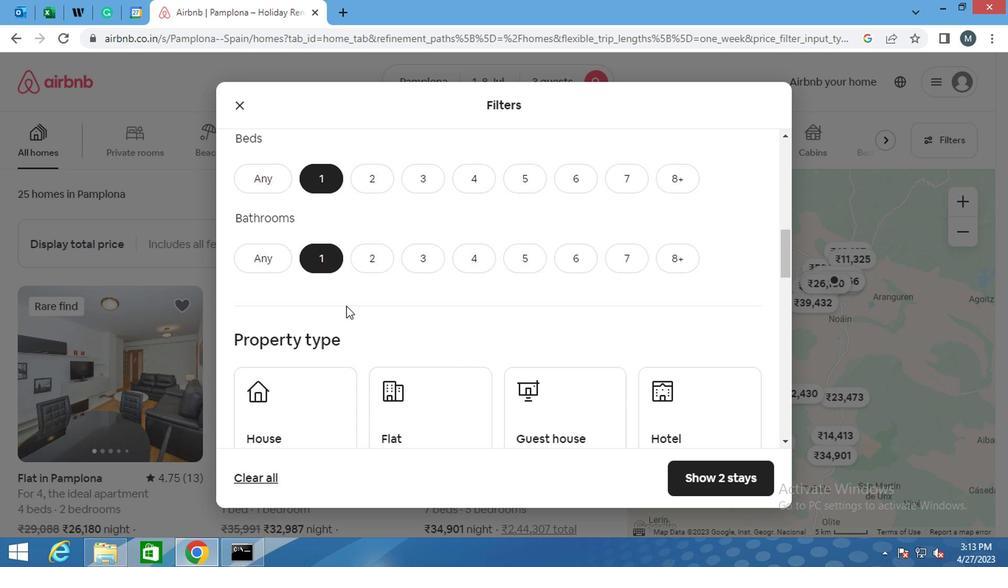 
Action: Mouse scrolled (345, 306) with delta (0, 0)
Screenshot: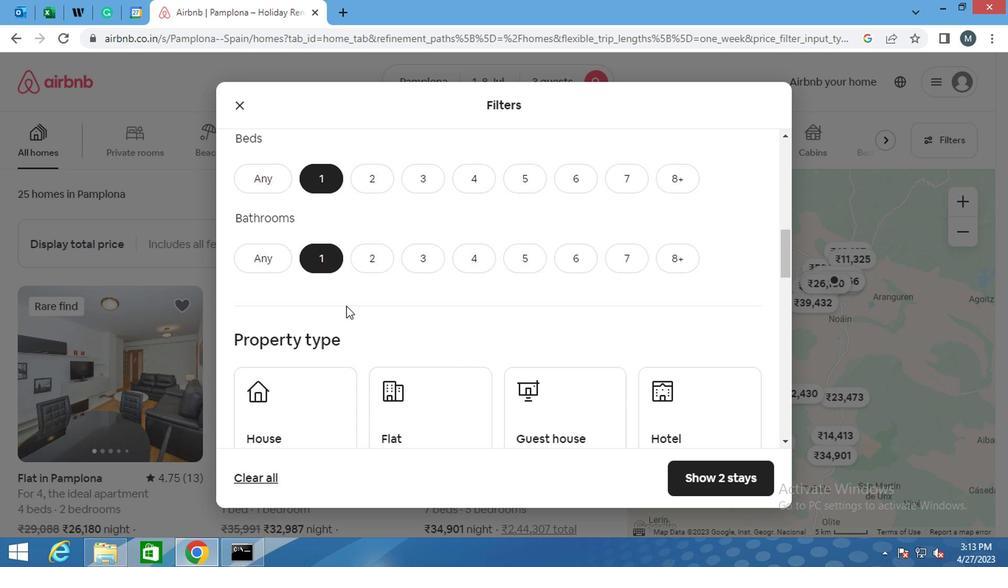 
Action: Mouse moved to (310, 326)
Screenshot: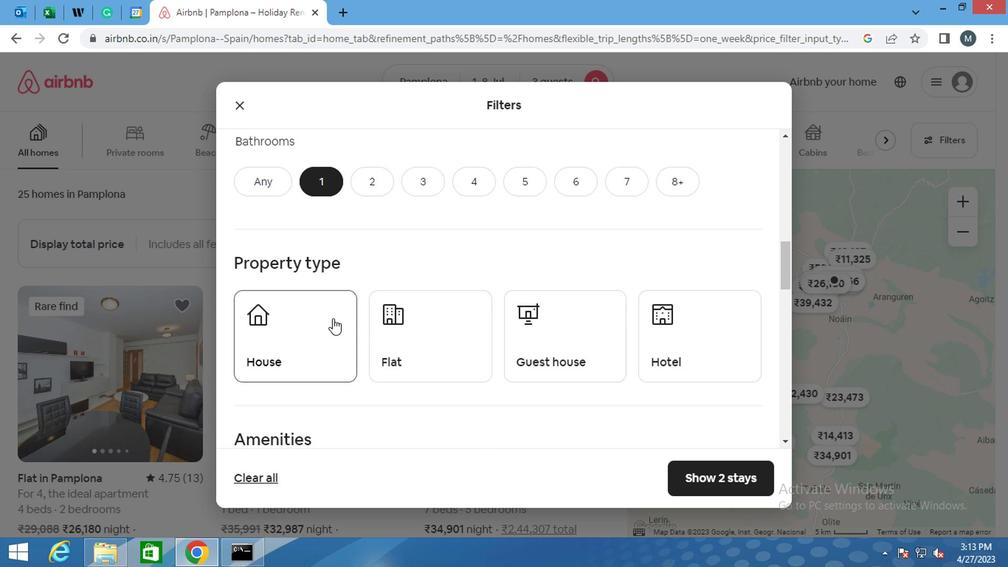 
Action: Mouse pressed left at (310, 326)
Screenshot: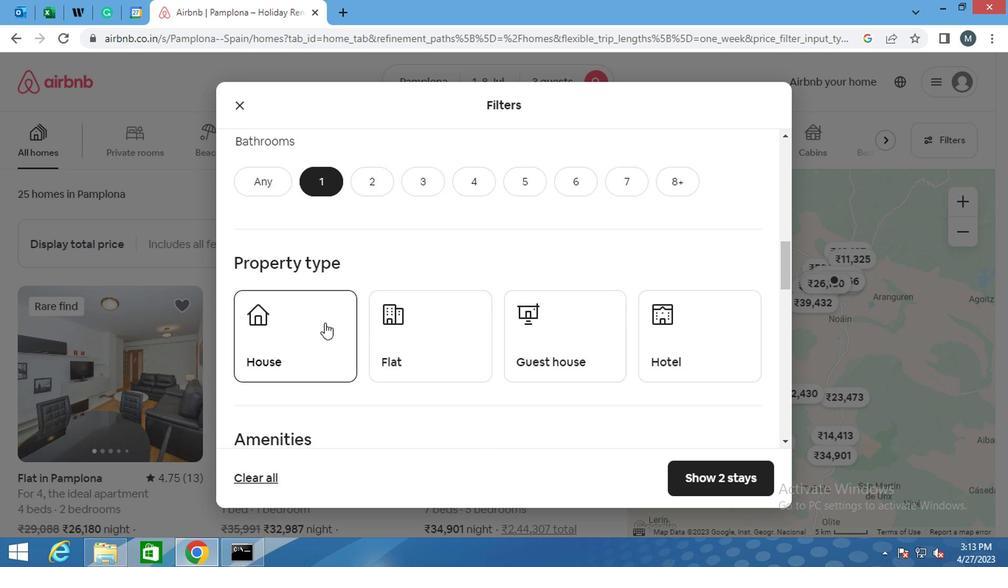 
Action: Mouse moved to (384, 326)
Screenshot: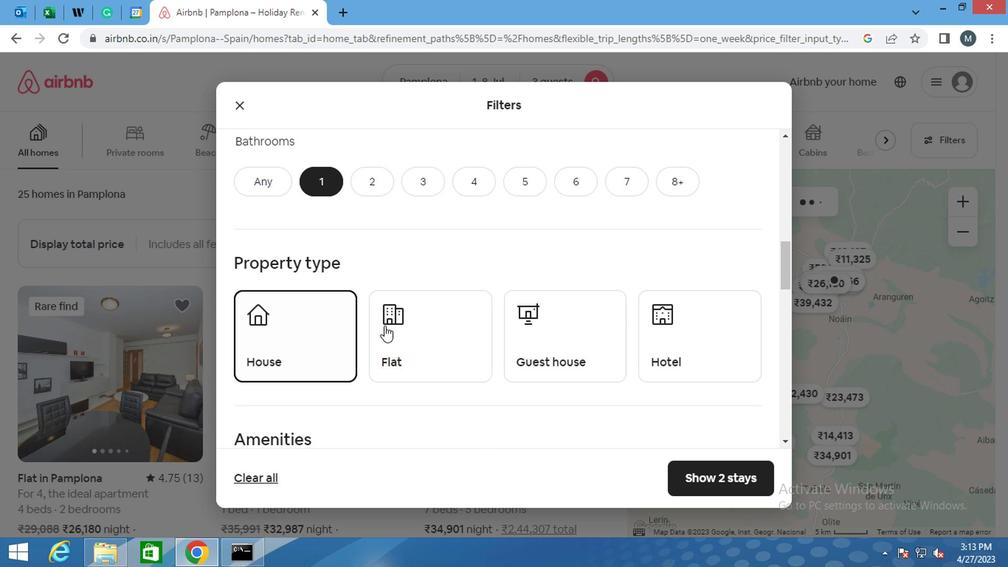 
Action: Mouse pressed left at (384, 326)
Screenshot: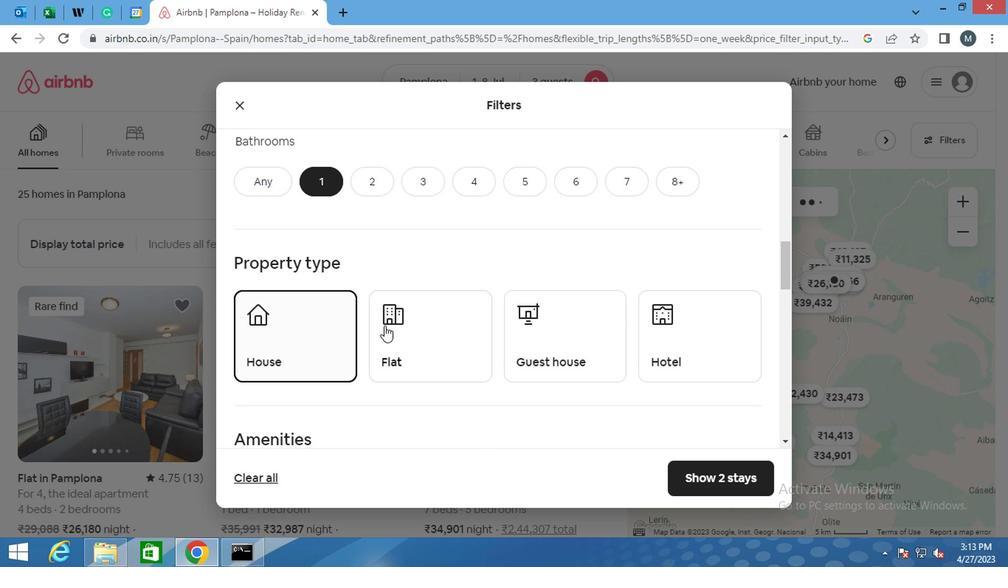 
Action: Mouse moved to (530, 333)
Screenshot: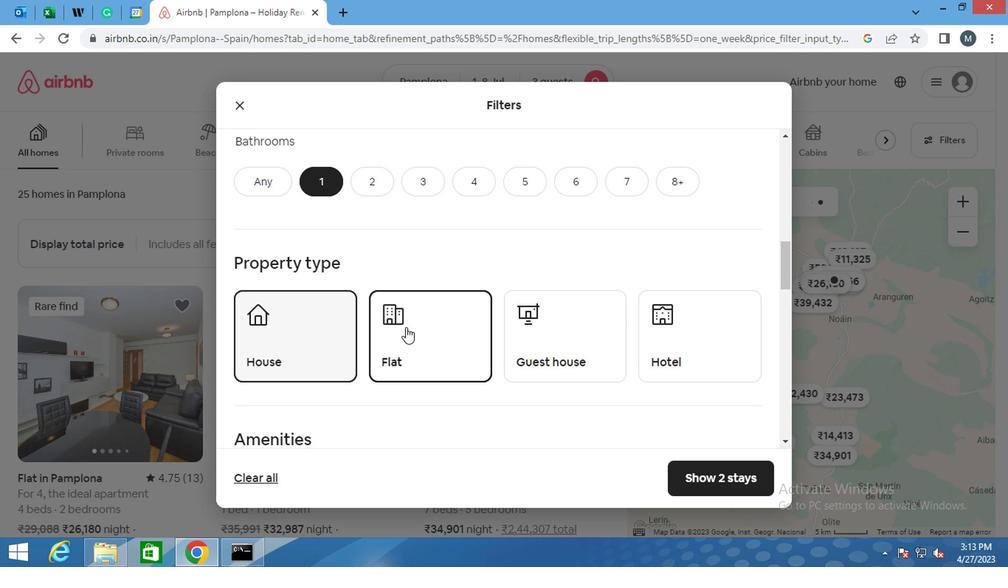 
Action: Mouse pressed left at (530, 333)
Screenshot: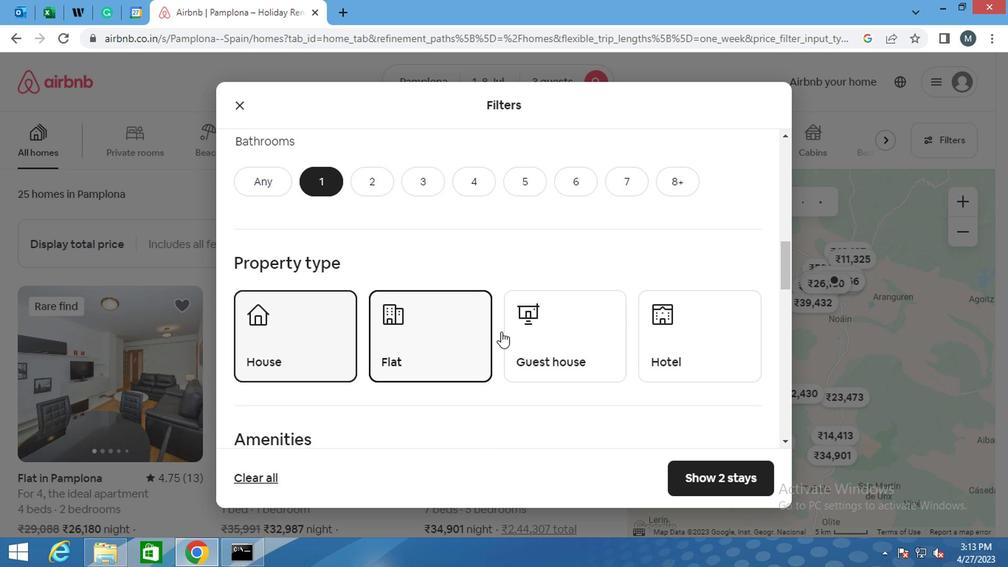 
Action: Mouse moved to (641, 343)
Screenshot: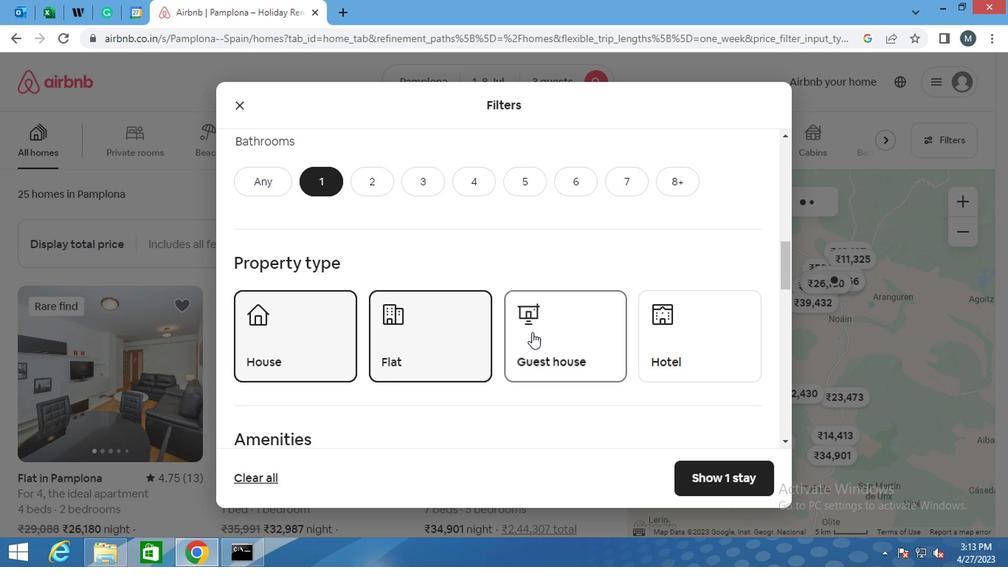 
Action: Mouse pressed left at (641, 343)
Screenshot: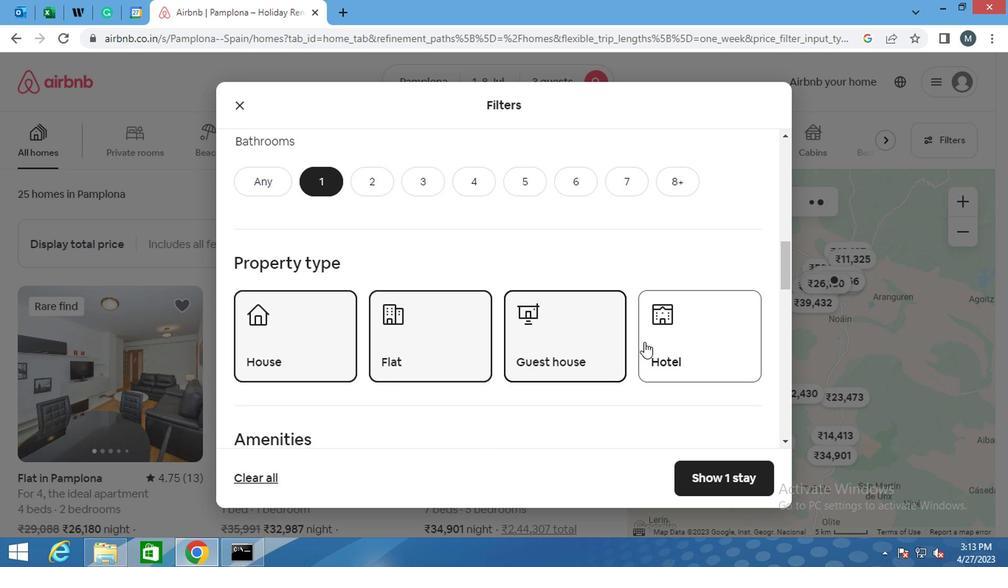 
Action: Mouse moved to (329, 346)
Screenshot: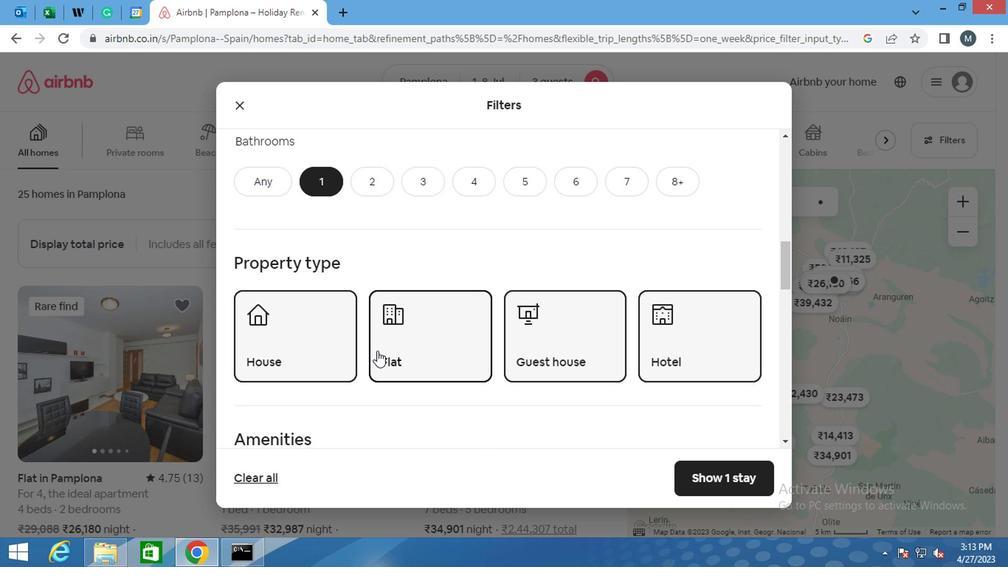 
Action: Mouse scrolled (329, 345) with delta (0, -1)
Screenshot: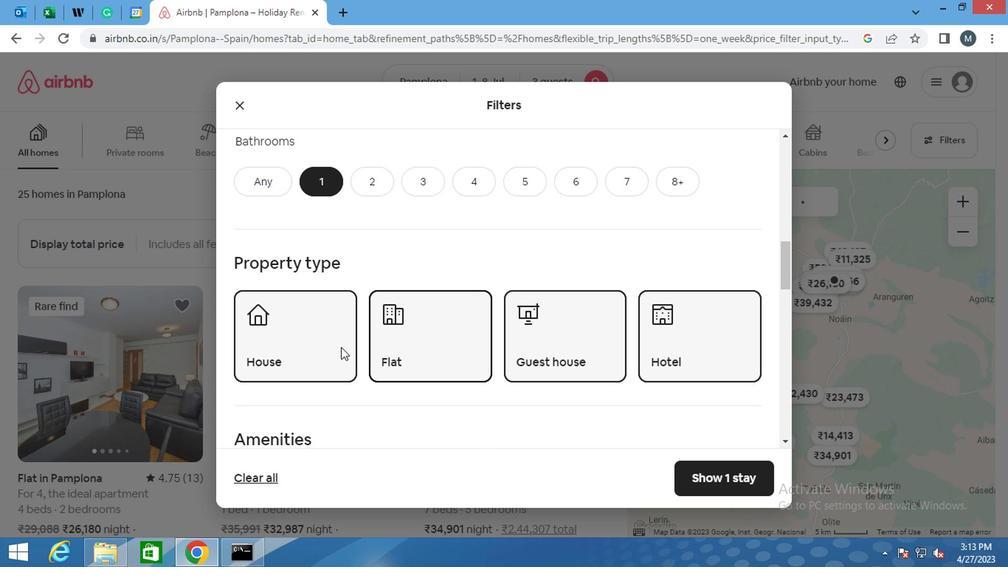 
Action: Mouse moved to (330, 339)
Screenshot: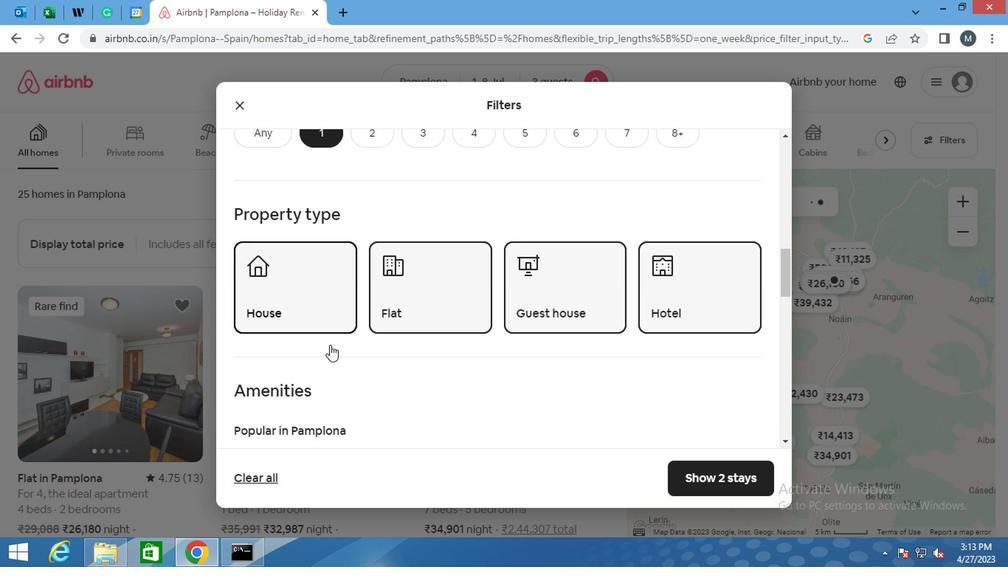 
Action: Mouse scrolled (330, 338) with delta (0, 0)
Screenshot: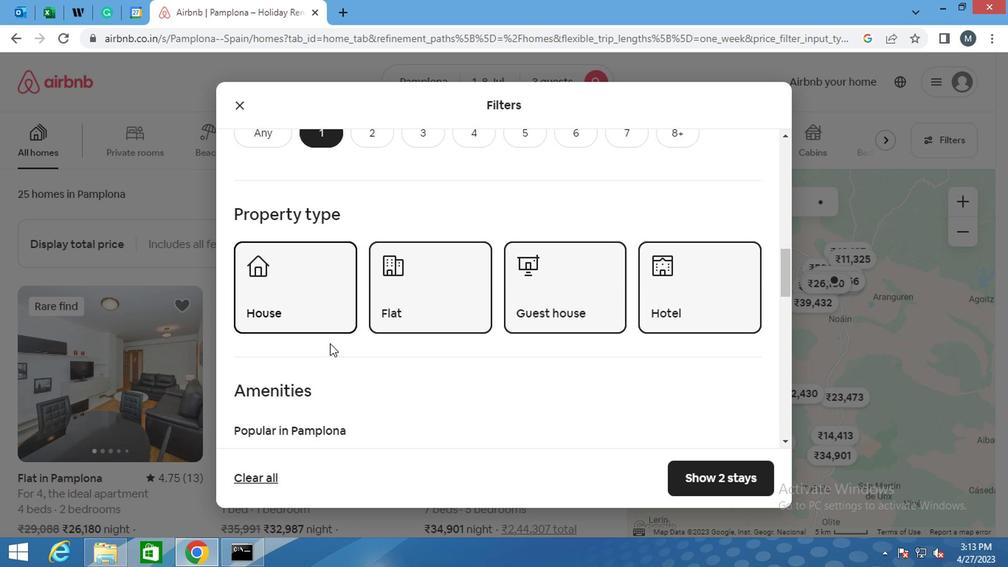 
Action: Mouse scrolled (330, 338) with delta (0, 0)
Screenshot: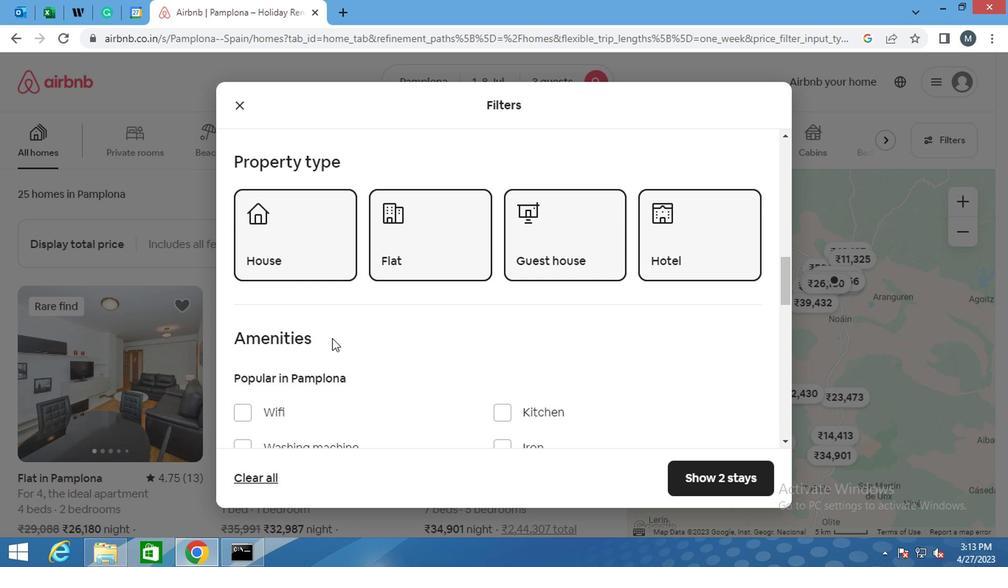 
Action: Mouse moved to (337, 339)
Screenshot: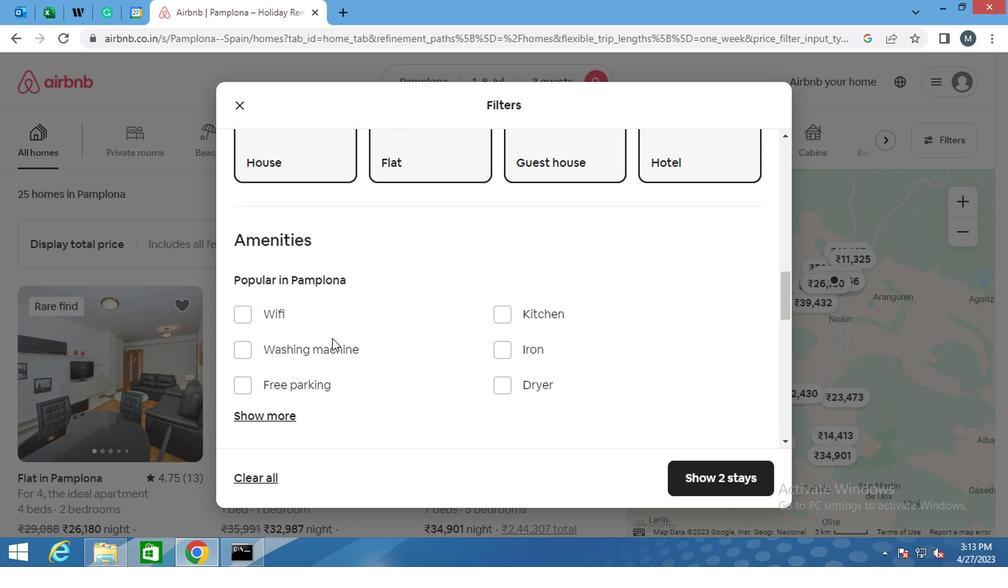 
Action: Mouse scrolled (337, 339) with delta (0, 0)
Screenshot: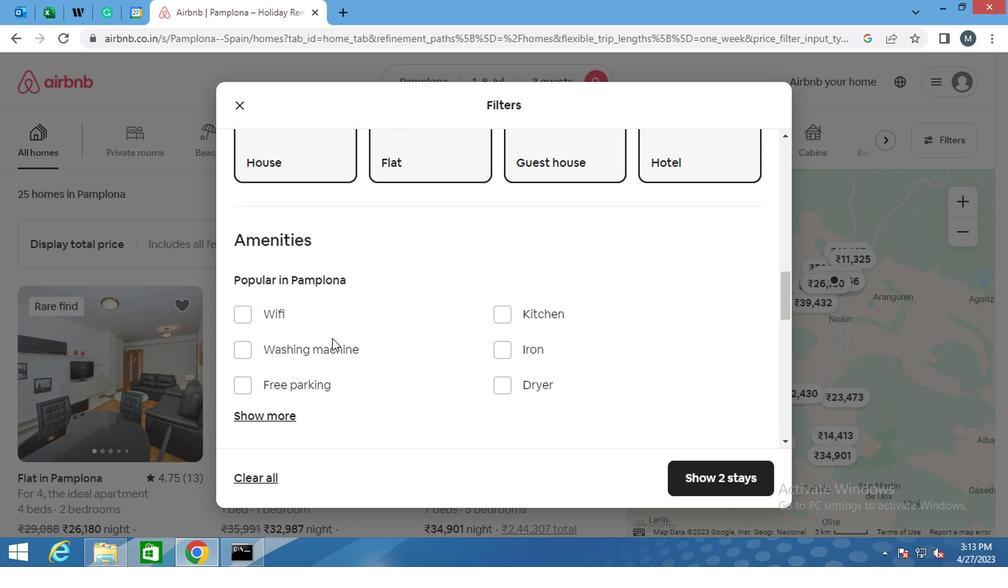 
Action: Mouse moved to (234, 249)
Screenshot: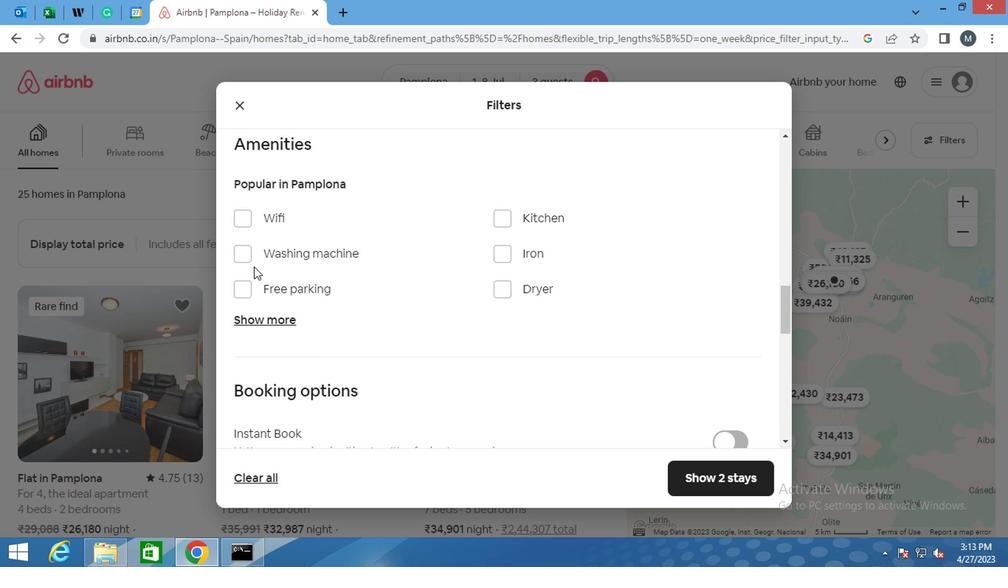 
Action: Mouse pressed left at (234, 249)
Screenshot: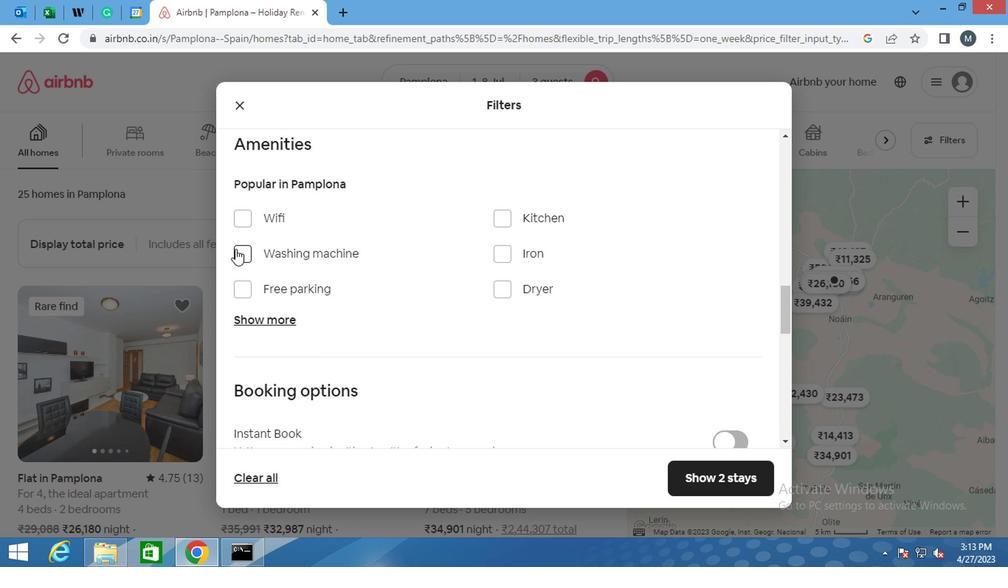 
Action: Mouse moved to (297, 267)
Screenshot: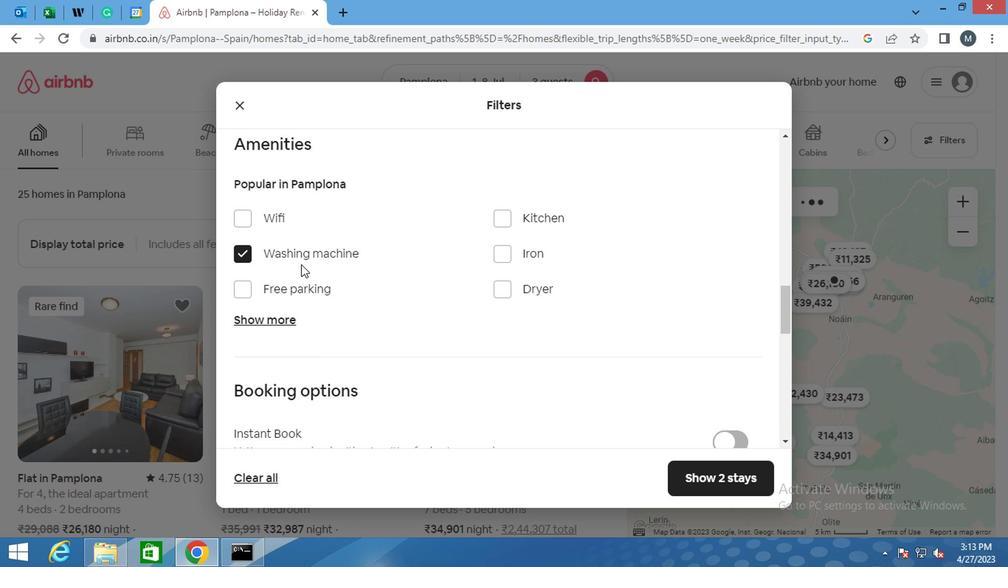 
Action: Mouse scrolled (297, 266) with delta (0, -1)
Screenshot: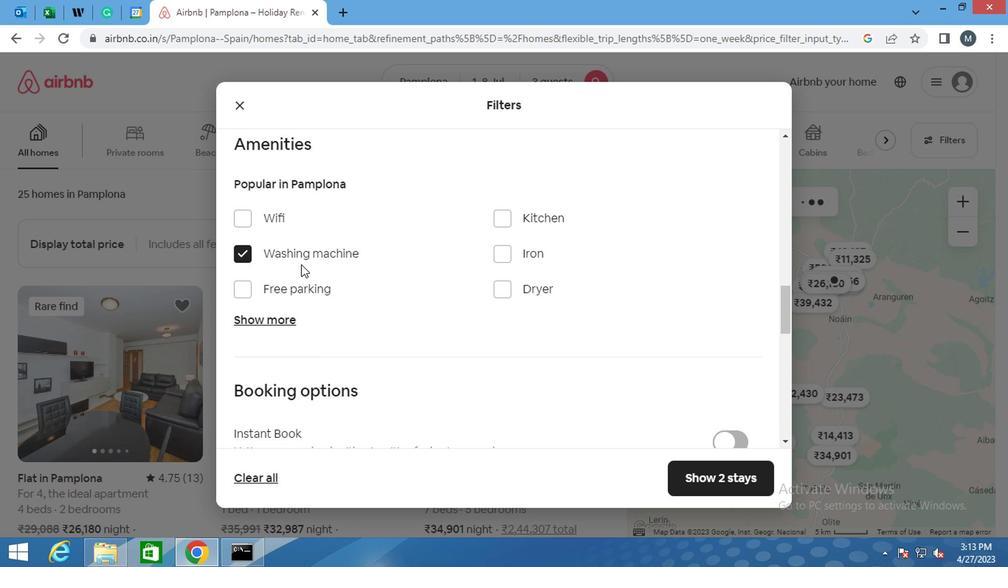 
Action: Mouse moved to (295, 266)
Screenshot: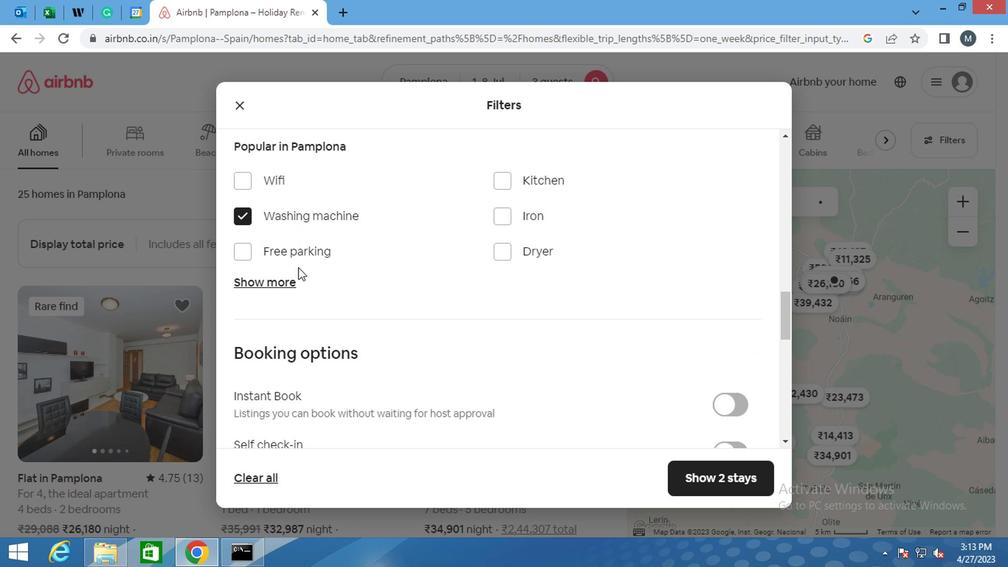 
Action: Mouse scrolled (295, 266) with delta (0, 0)
Screenshot: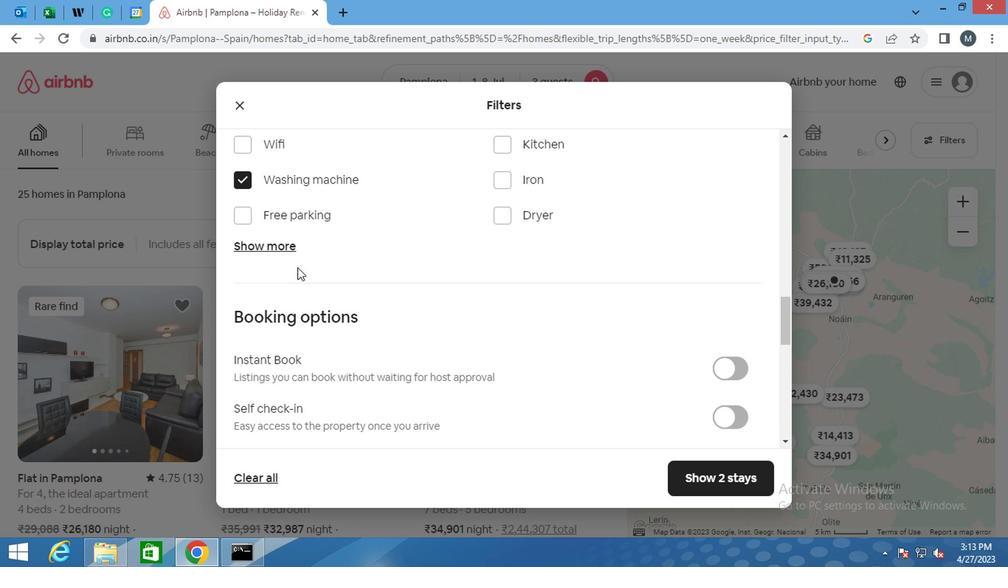 
Action: Mouse moved to (294, 264)
Screenshot: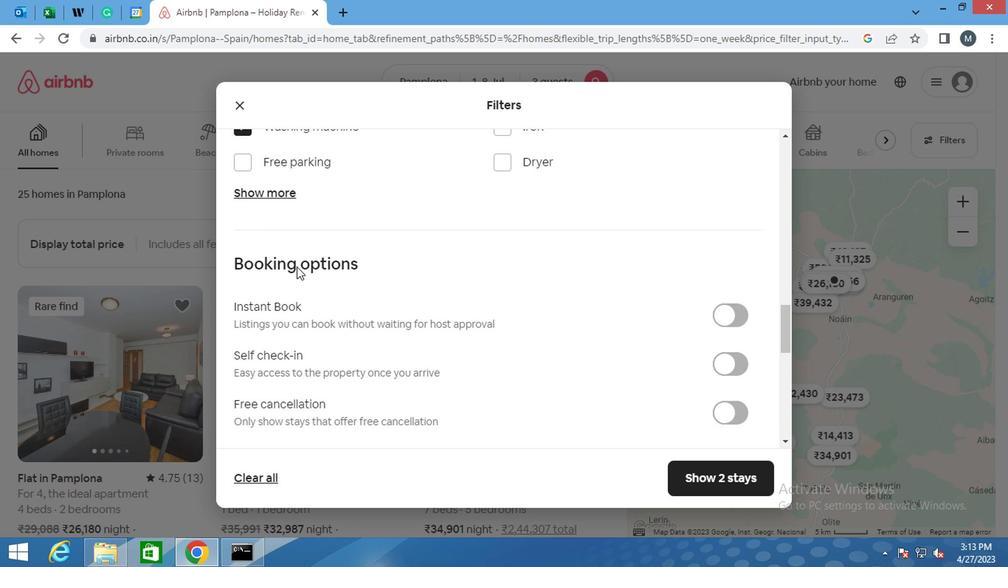
Action: Mouse scrolled (294, 264) with delta (0, 0)
Screenshot: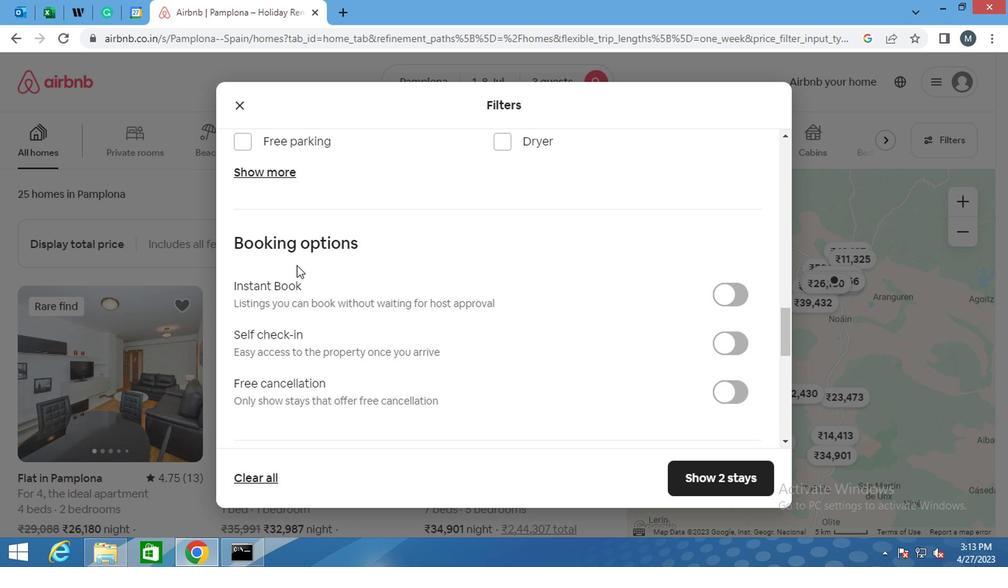 
Action: Mouse scrolled (294, 264) with delta (0, 0)
Screenshot: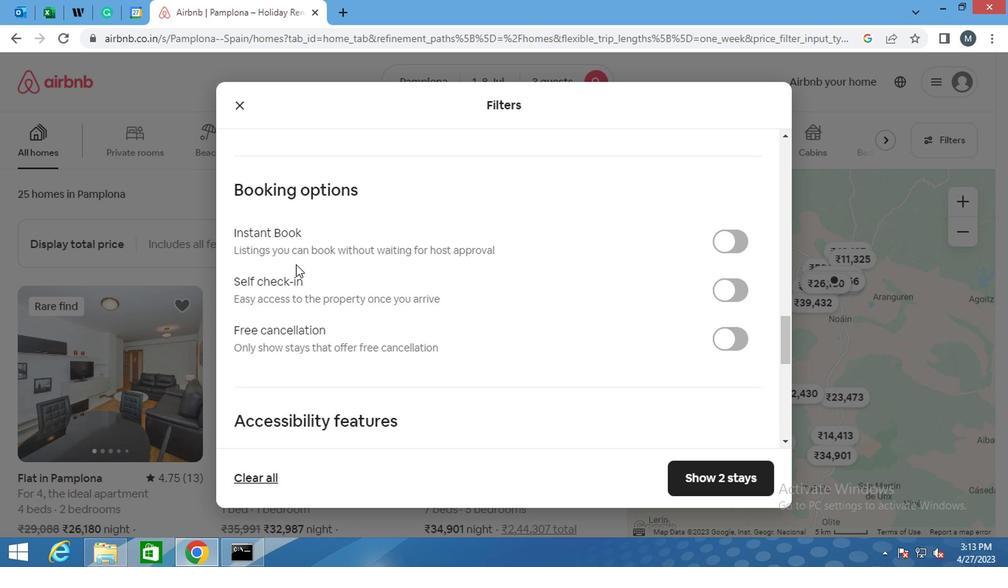 
Action: Mouse moved to (294, 264)
Screenshot: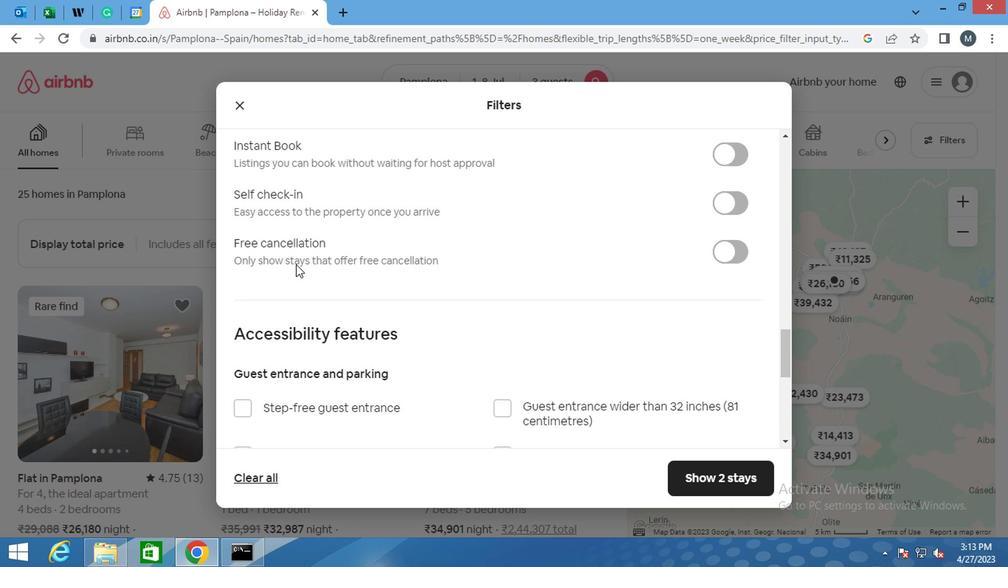
Action: Mouse scrolled (294, 264) with delta (0, 0)
Screenshot: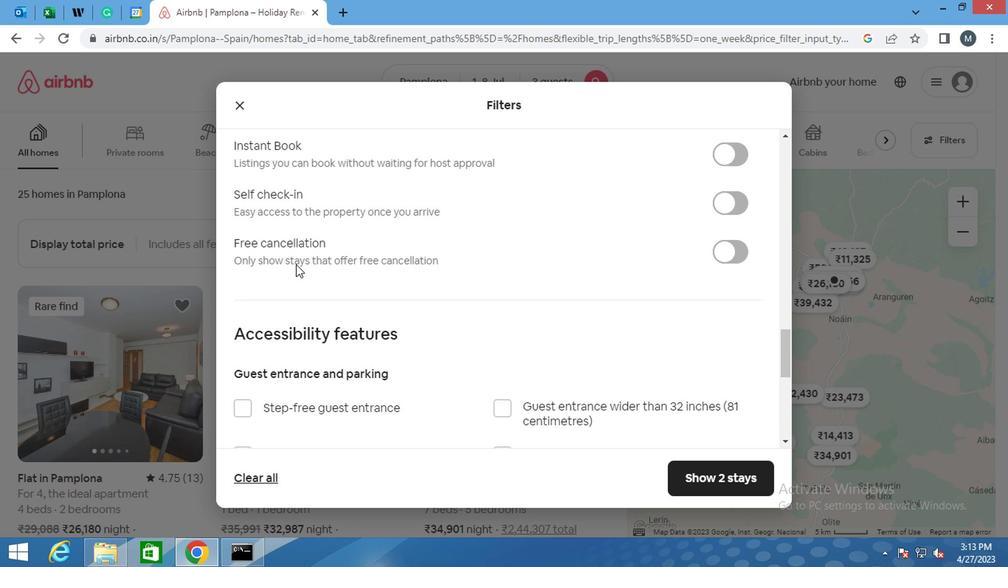 
Action: Mouse moved to (536, 293)
Screenshot: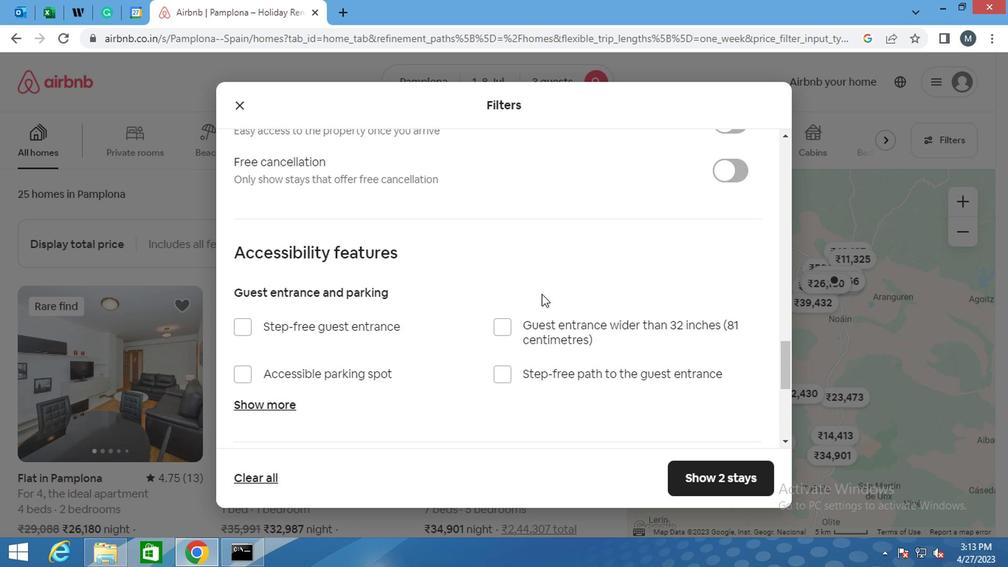 
Action: Mouse scrolled (536, 294) with delta (0, 1)
Screenshot: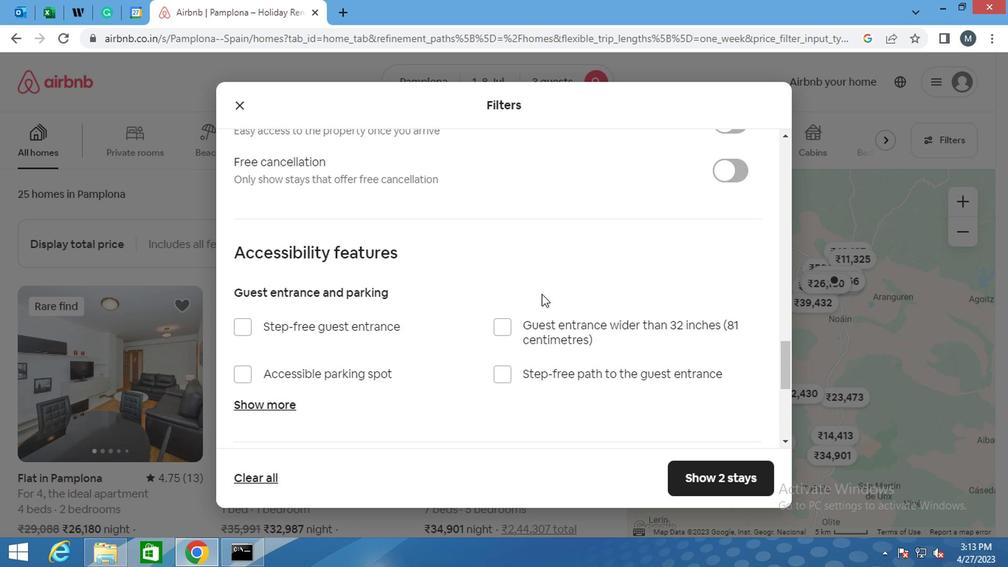 
Action: Mouse moved to (729, 196)
Screenshot: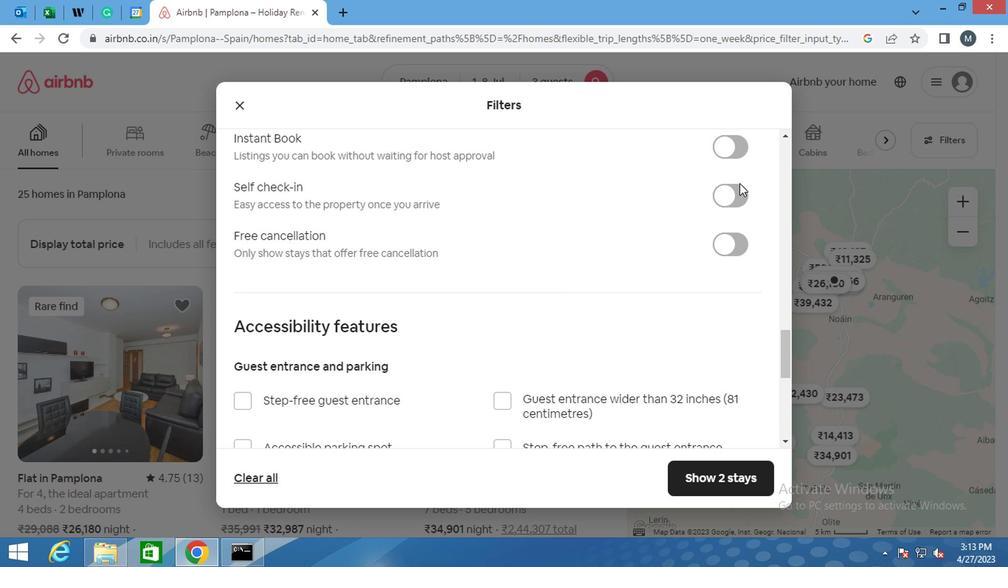 
Action: Mouse pressed left at (729, 196)
Screenshot: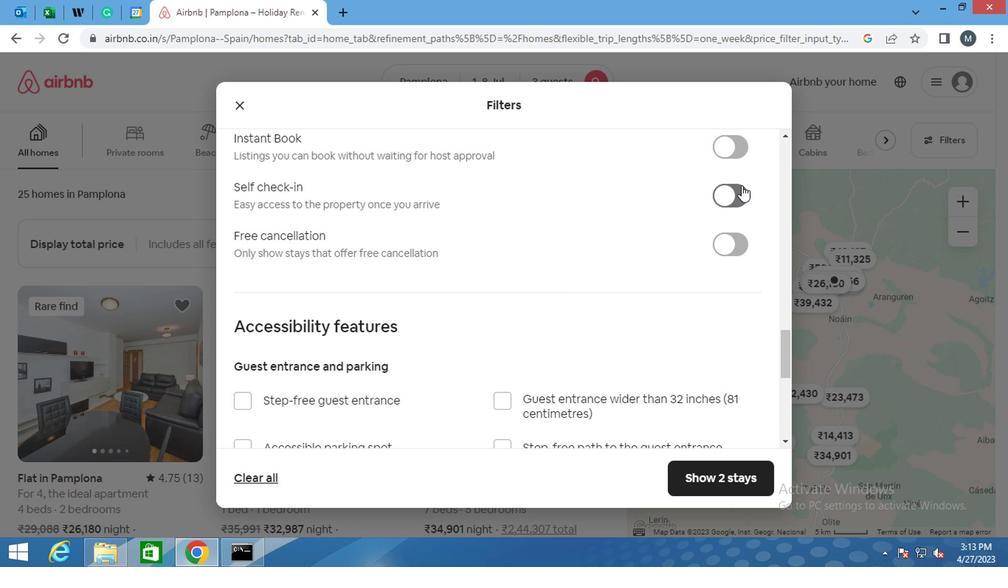 
Action: Mouse moved to (375, 302)
Screenshot: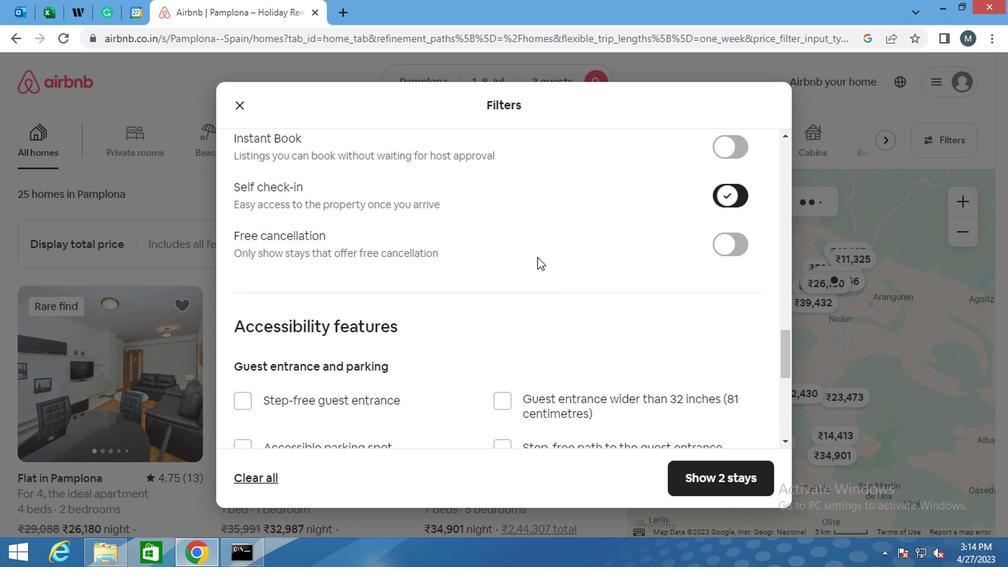 
Action: Mouse scrolled (375, 301) with delta (0, 0)
Screenshot: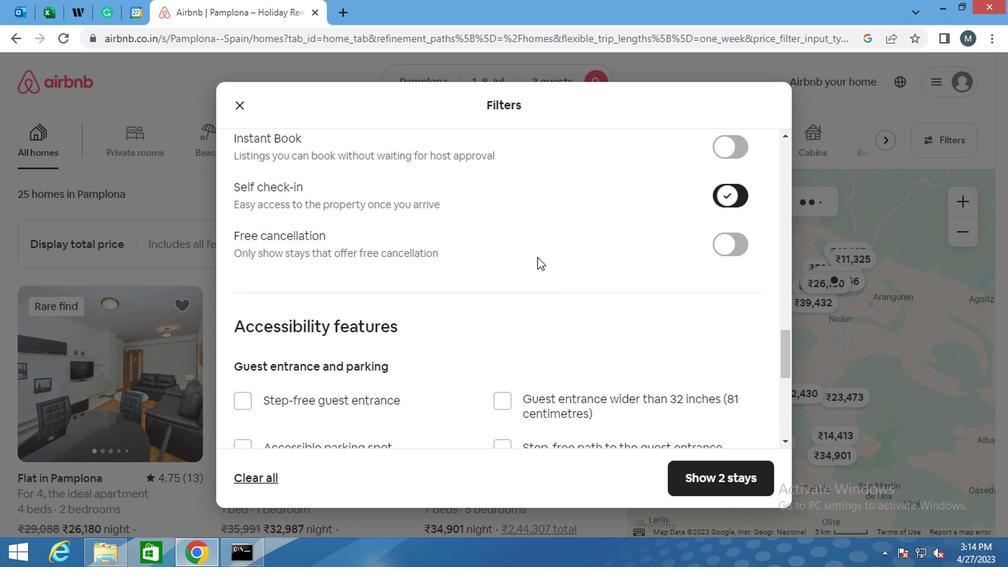 
Action: Mouse moved to (371, 310)
Screenshot: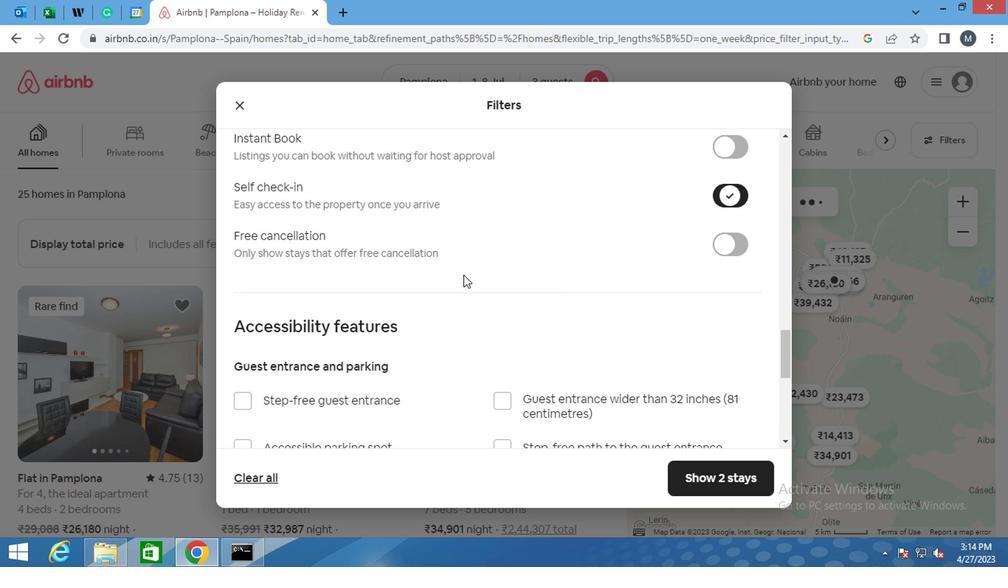 
Action: Mouse scrolled (371, 310) with delta (0, 0)
Screenshot: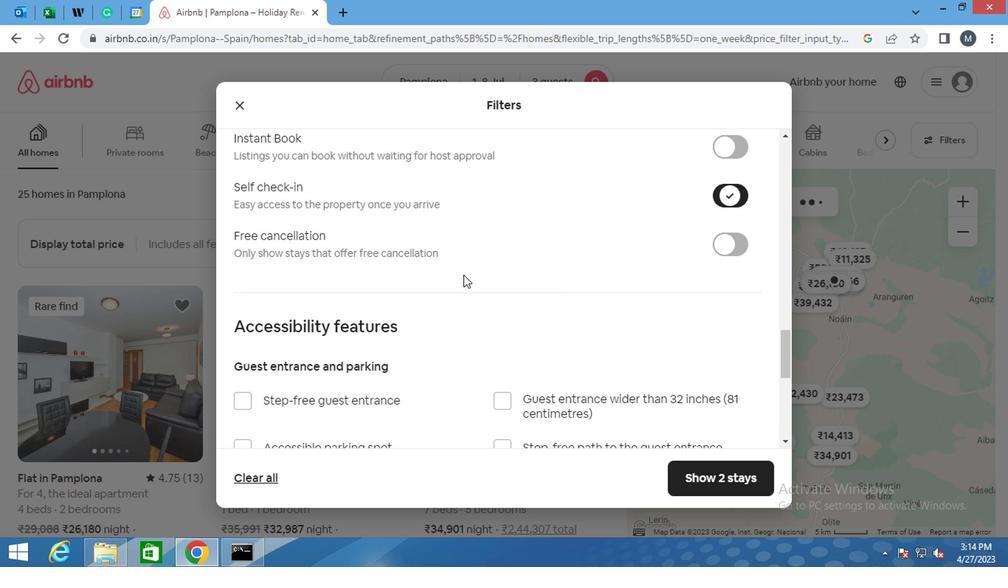 
Action: Mouse moved to (369, 316)
Screenshot: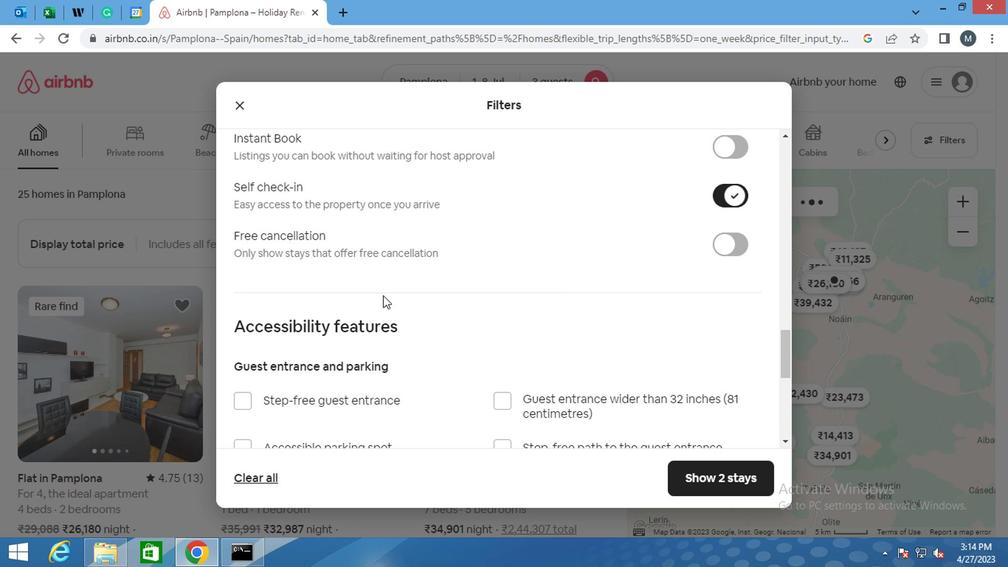 
Action: Mouse scrolled (369, 316) with delta (0, 0)
Screenshot: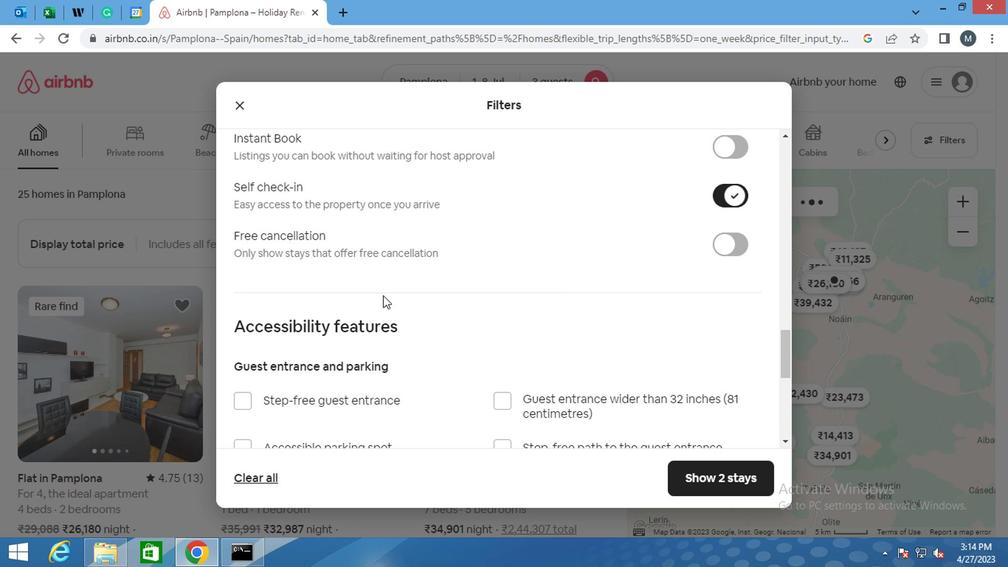 
Action: Mouse moved to (368, 316)
Screenshot: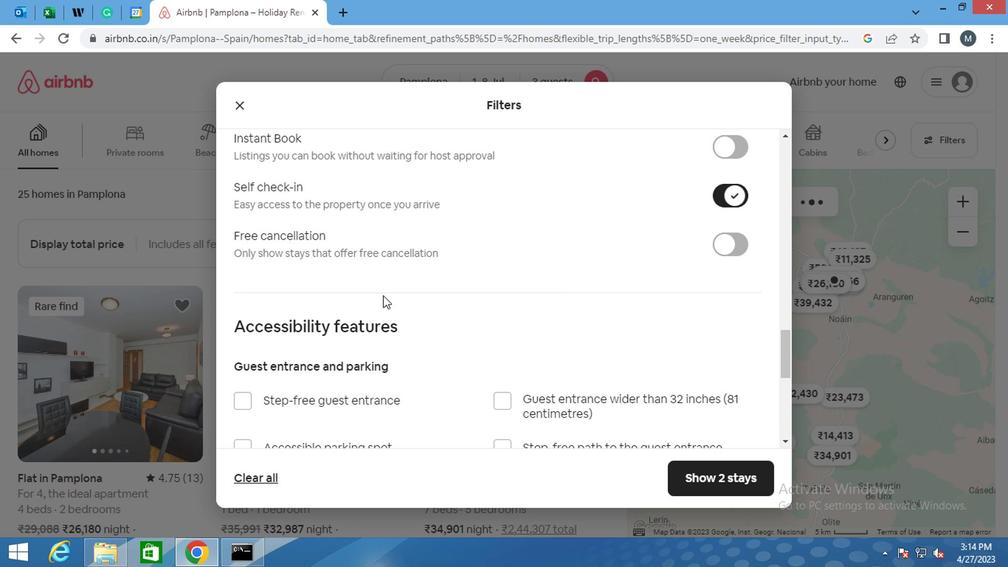 
Action: Mouse scrolled (368, 316) with delta (0, 0)
Screenshot: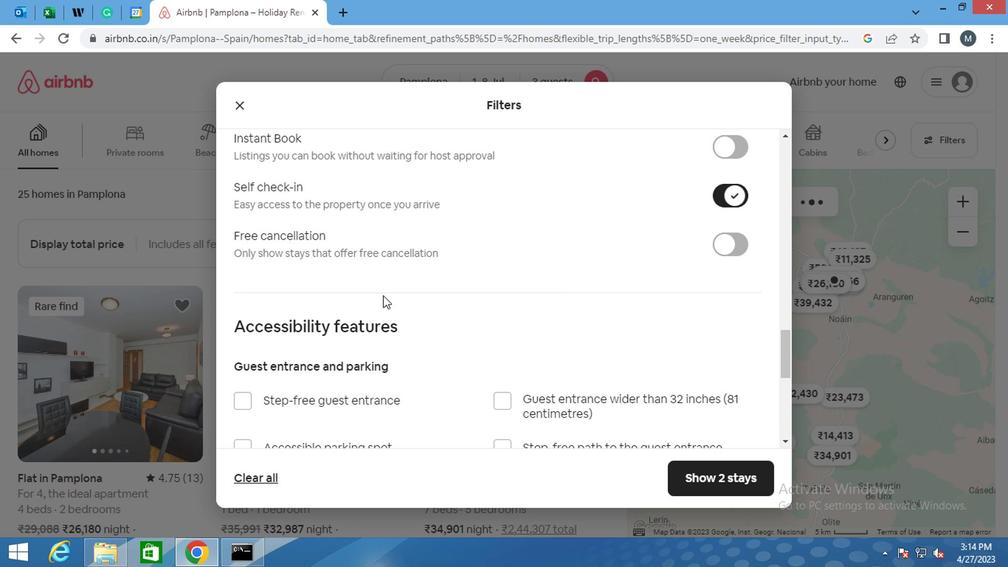 
Action: Mouse moved to (348, 317)
Screenshot: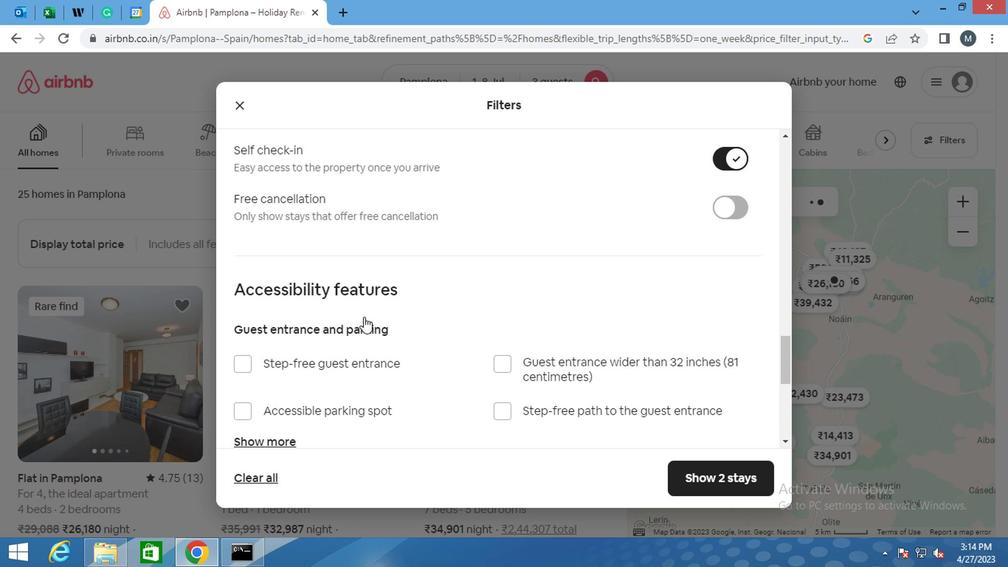 
Action: Mouse scrolled (348, 316) with delta (0, -1)
Screenshot: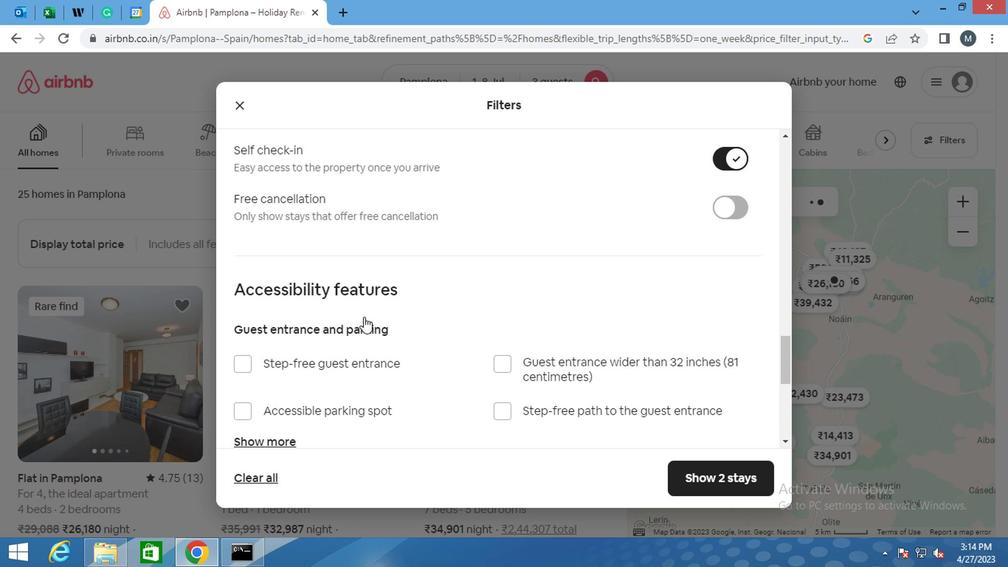 
Action: Mouse moved to (346, 321)
Screenshot: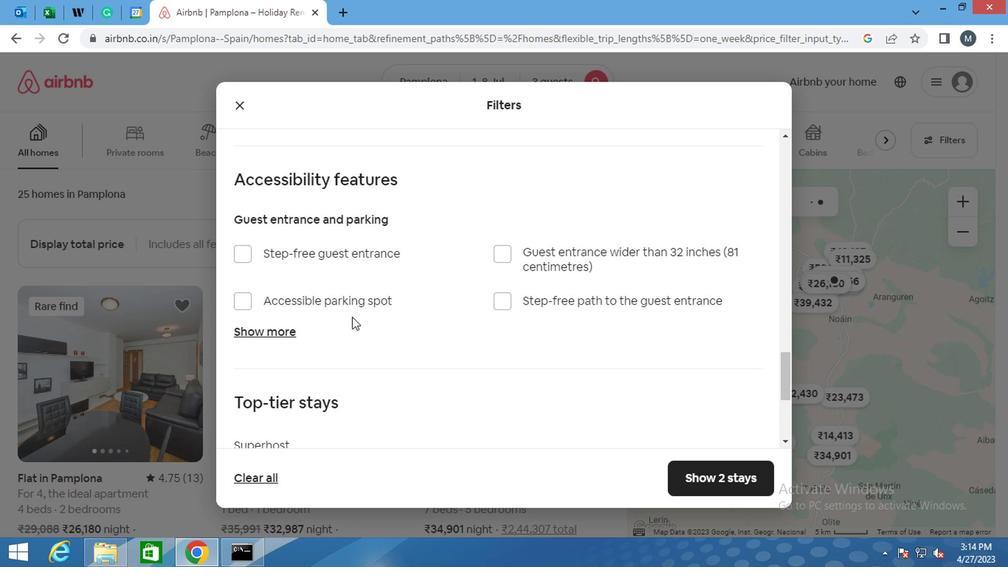 
Action: Mouse scrolled (346, 320) with delta (0, 0)
Screenshot: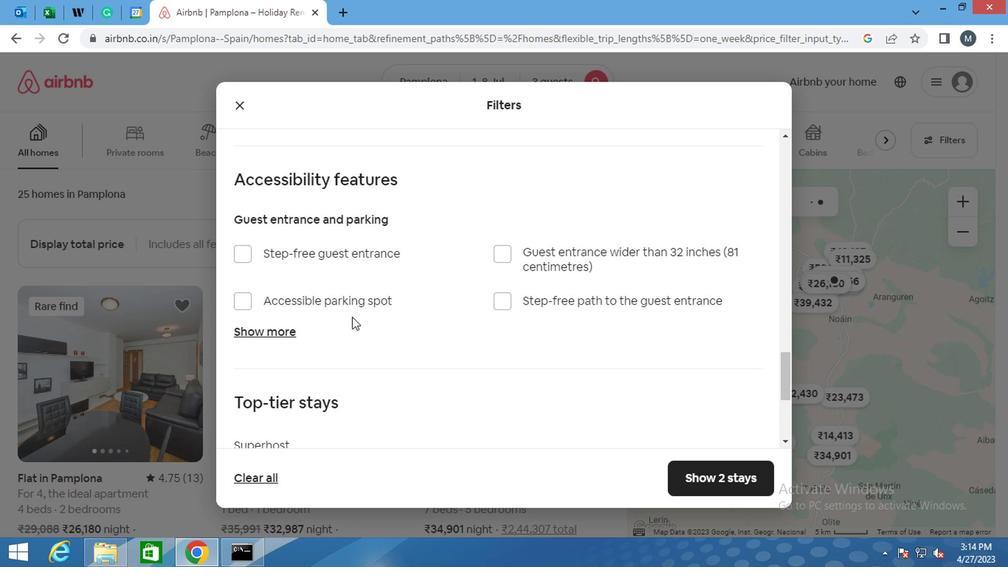
Action: Mouse moved to (310, 346)
Screenshot: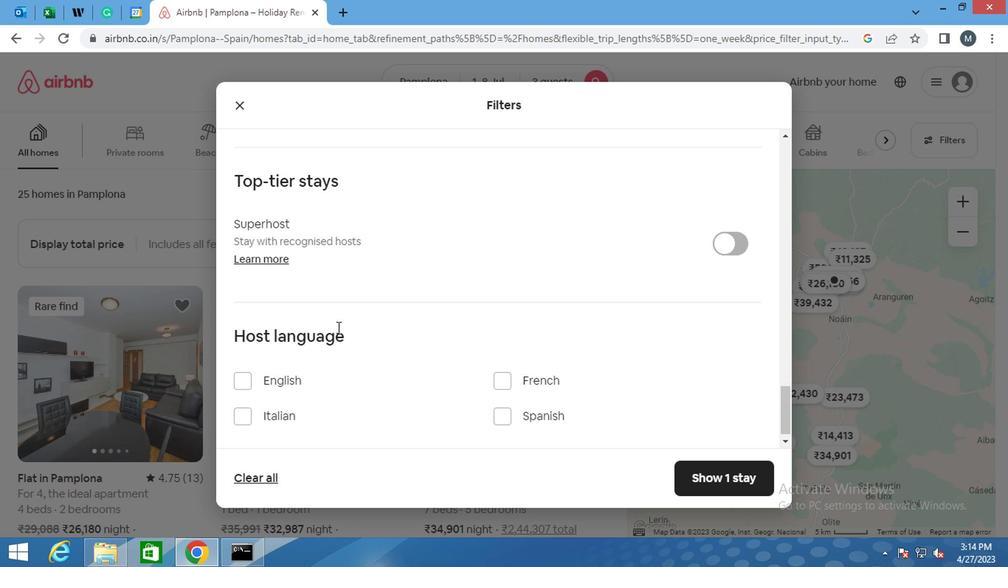 
Action: Mouse scrolled (310, 345) with delta (0, -1)
Screenshot: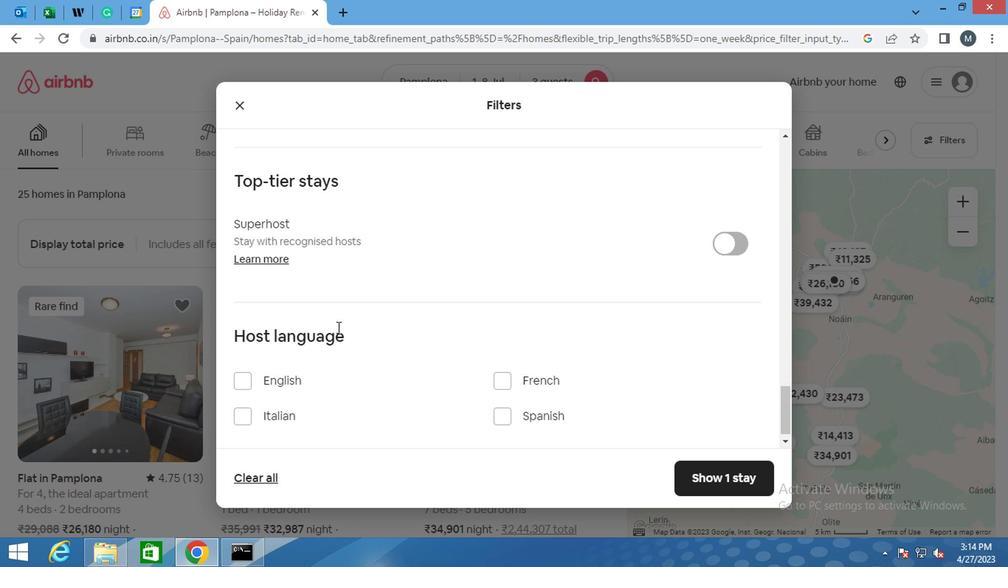 
Action: Mouse moved to (309, 347)
Screenshot: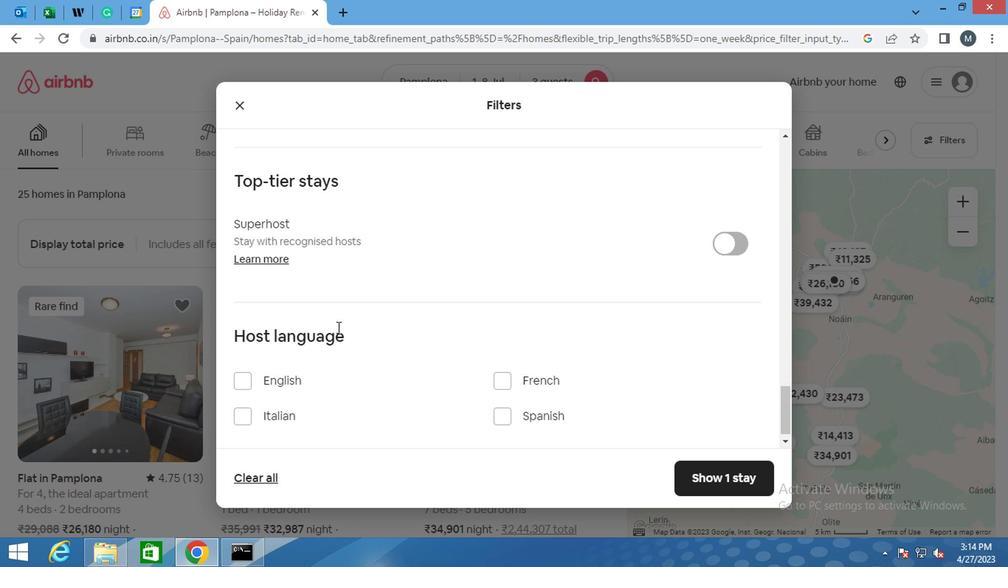 
Action: Mouse scrolled (309, 346) with delta (0, -1)
Screenshot: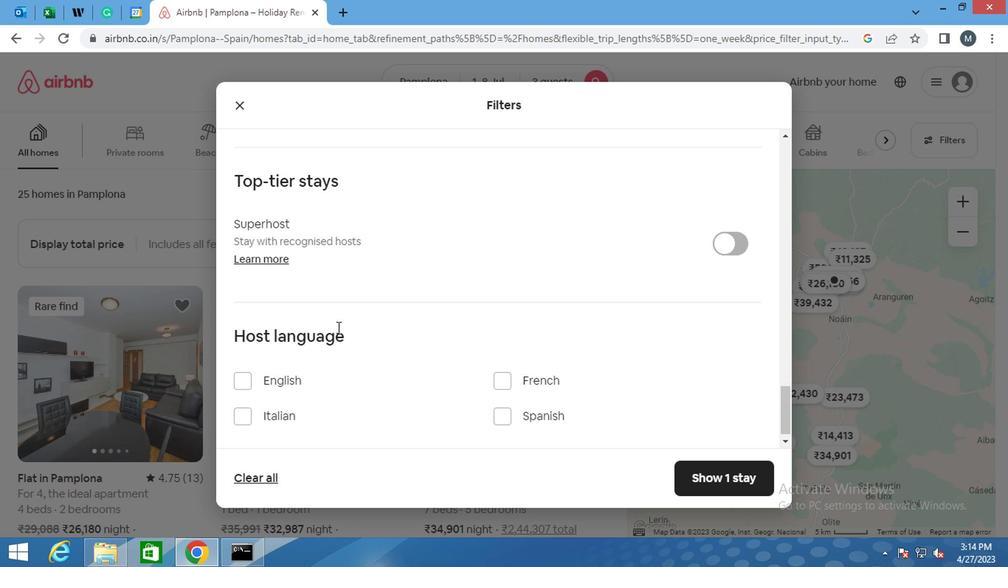 
Action: Mouse moved to (309, 348)
Screenshot: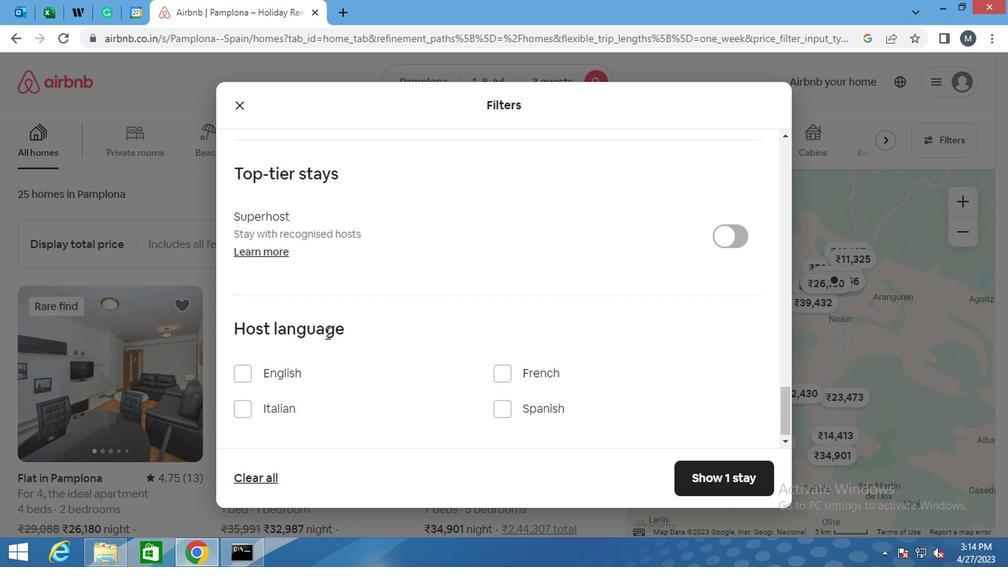 
Action: Mouse scrolled (309, 348) with delta (0, 0)
Screenshot: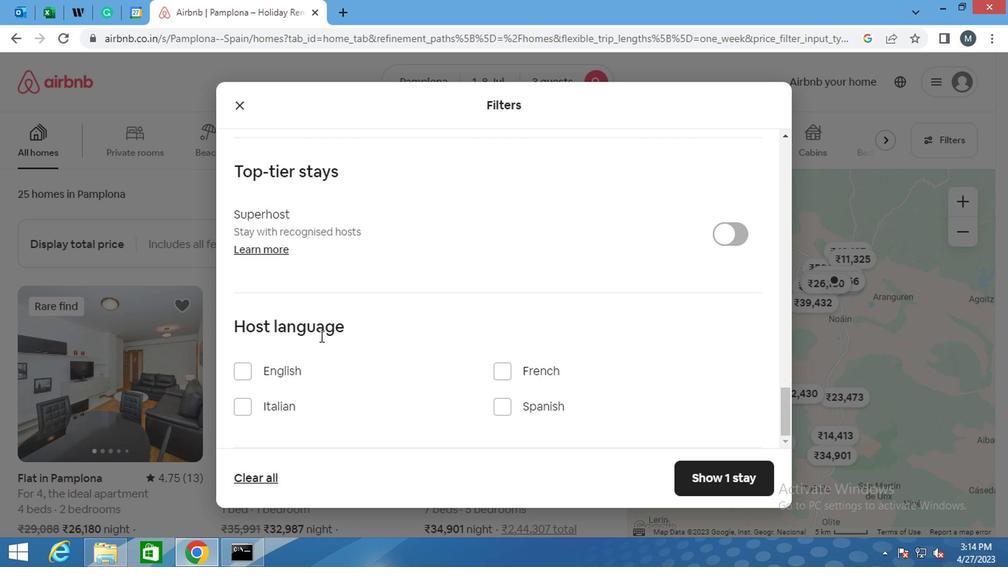 
Action: Mouse moved to (244, 373)
Screenshot: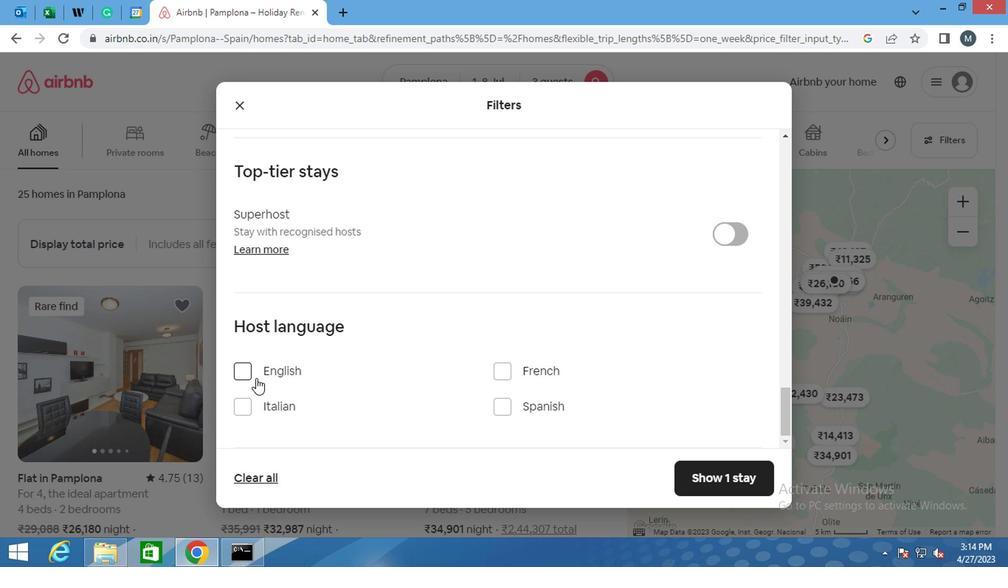 
Action: Mouse pressed left at (244, 373)
Screenshot: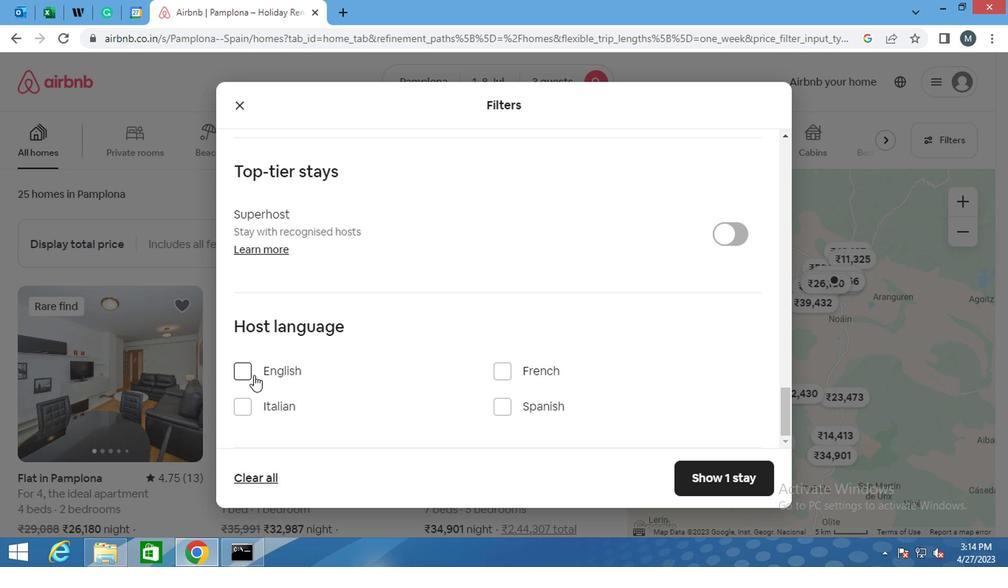 
Action: Mouse moved to (699, 482)
Screenshot: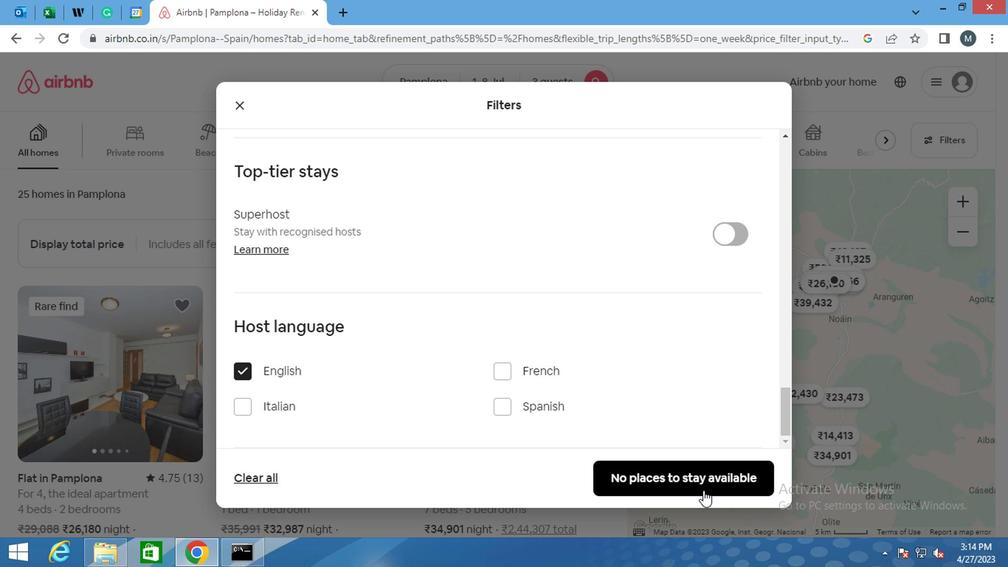 
Action: Mouse pressed left at (699, 482)
Screenshot: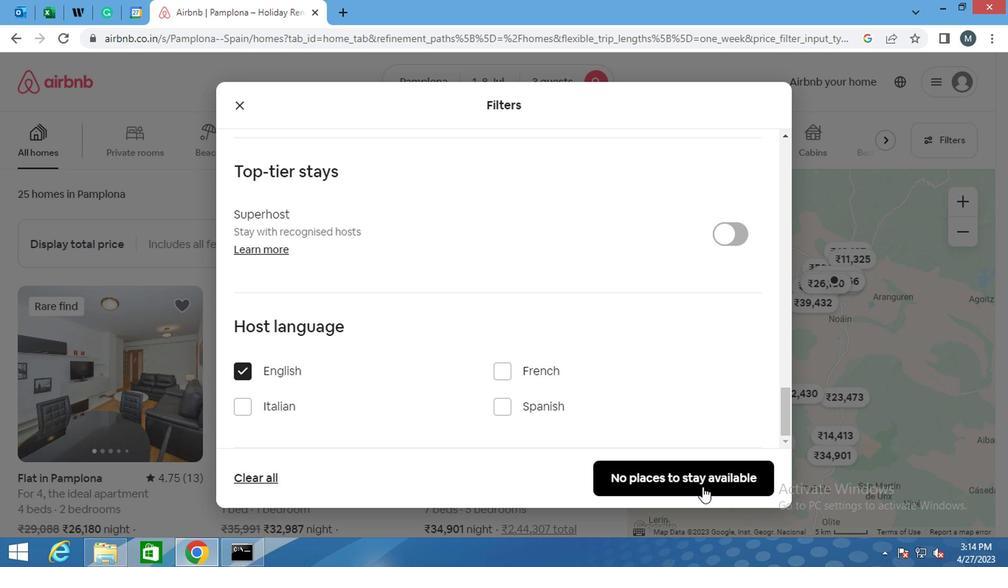 
Action: Mouse moved to (699, 480)
Screenshot: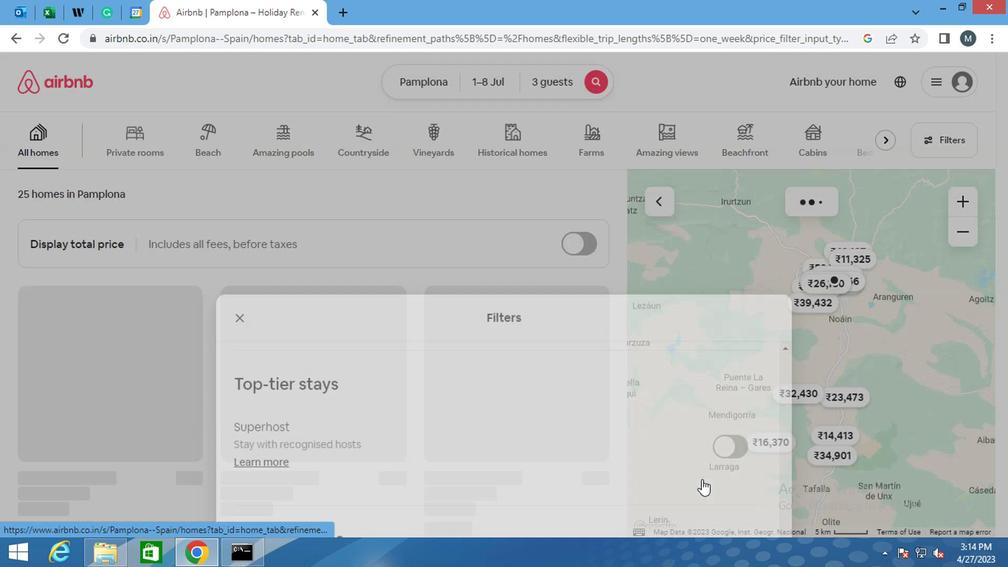 
